 Task: Create a due date automation trigger when advanced on, on the tuesday after a card is due add checklist without checklist "Resume" at 11:00 AM.
Action: Mouse moved to (946, 297)
Screenshot: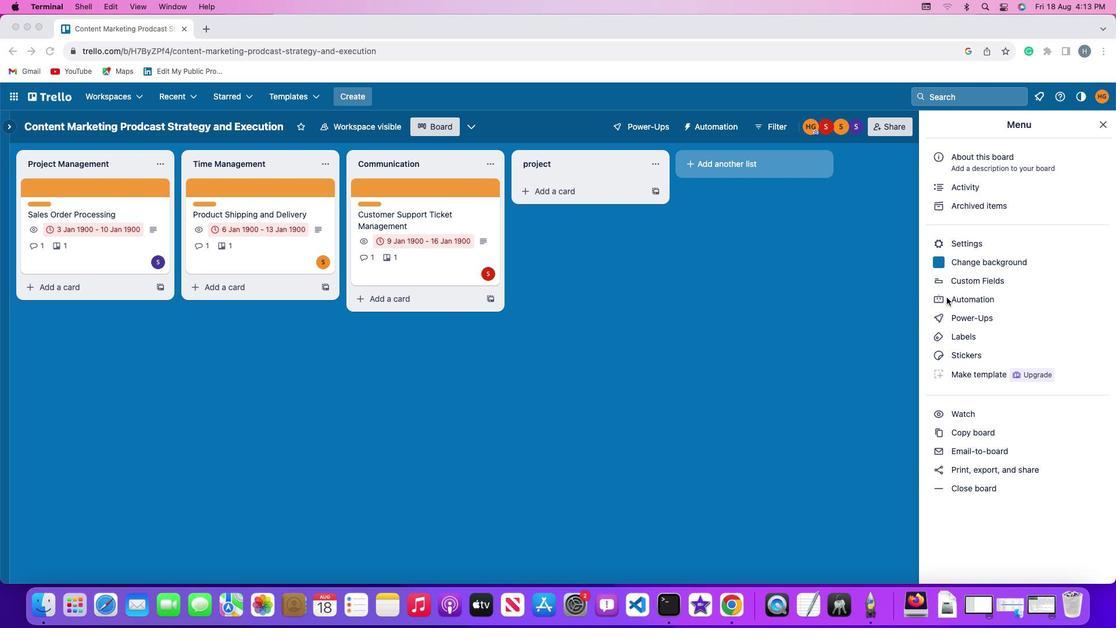
Action: Mouse pressed left at (946, 297)
Screenshot: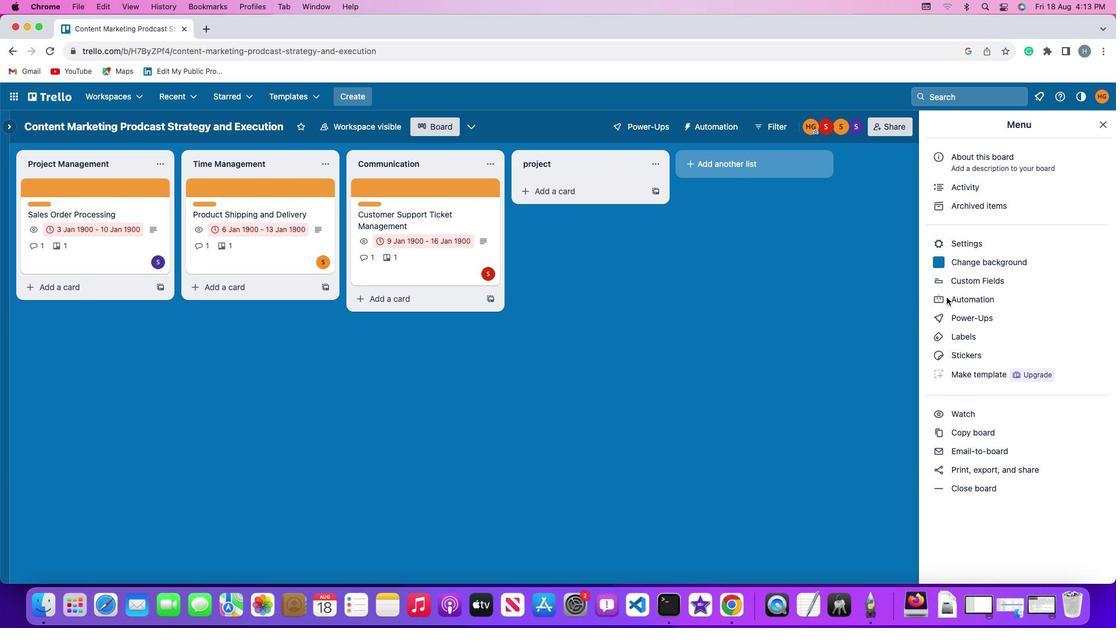 
Action: Mouse pressed left at (946, 297)
Screenshot: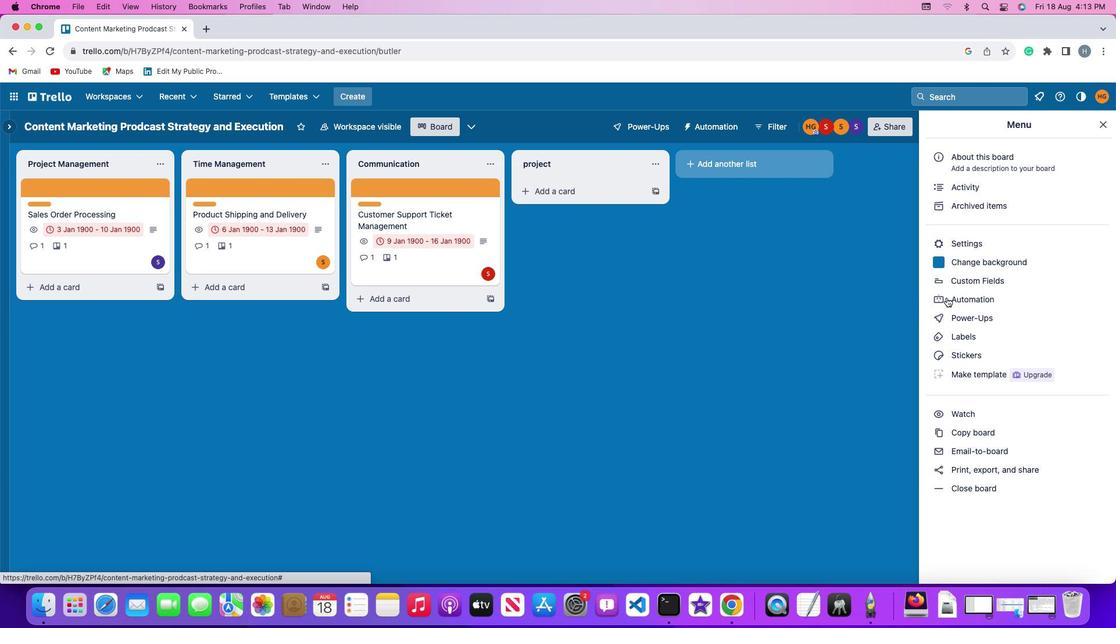 
Action: Mouse moved to (84, 275)
Screenshot: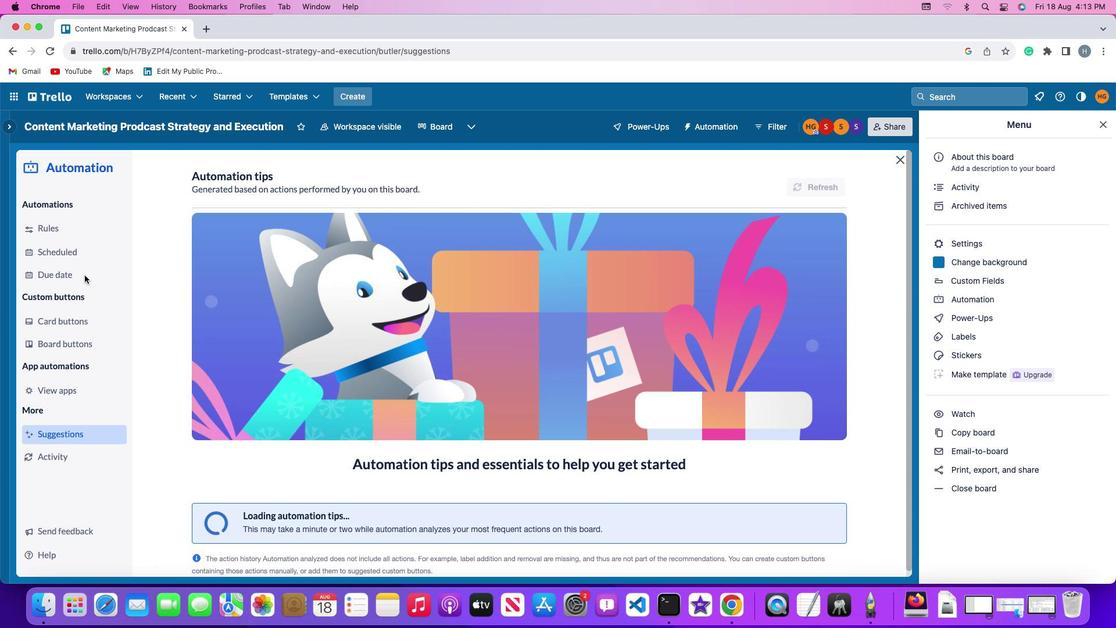 
Action: Mouse pressed left at (84, 275)
Screenshot: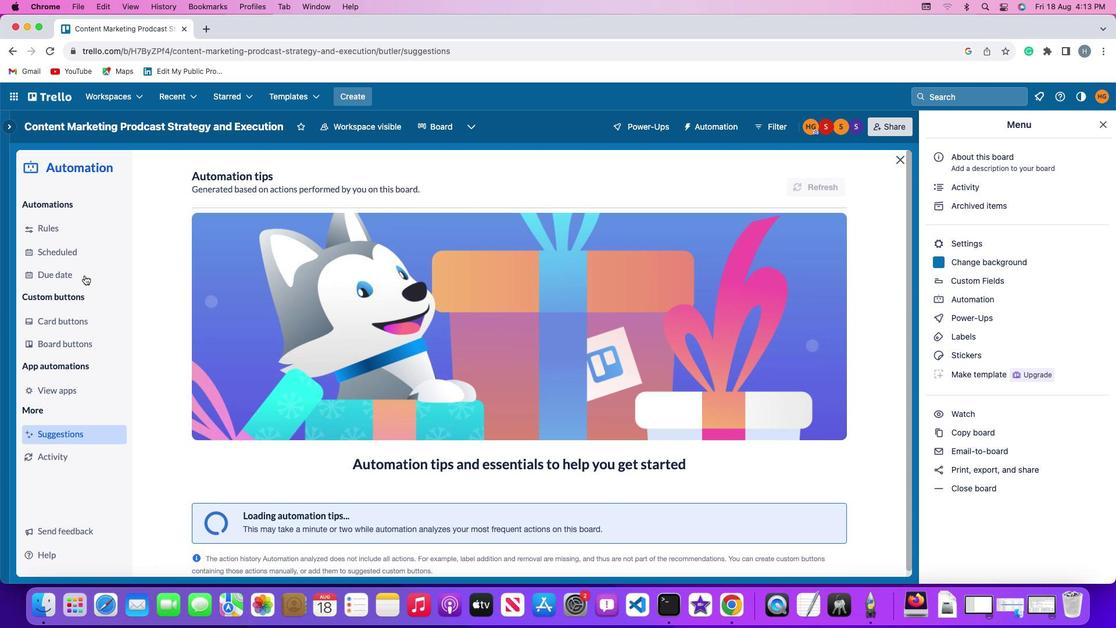 
Action: Mouse moved to (793, 179)
Screenshot: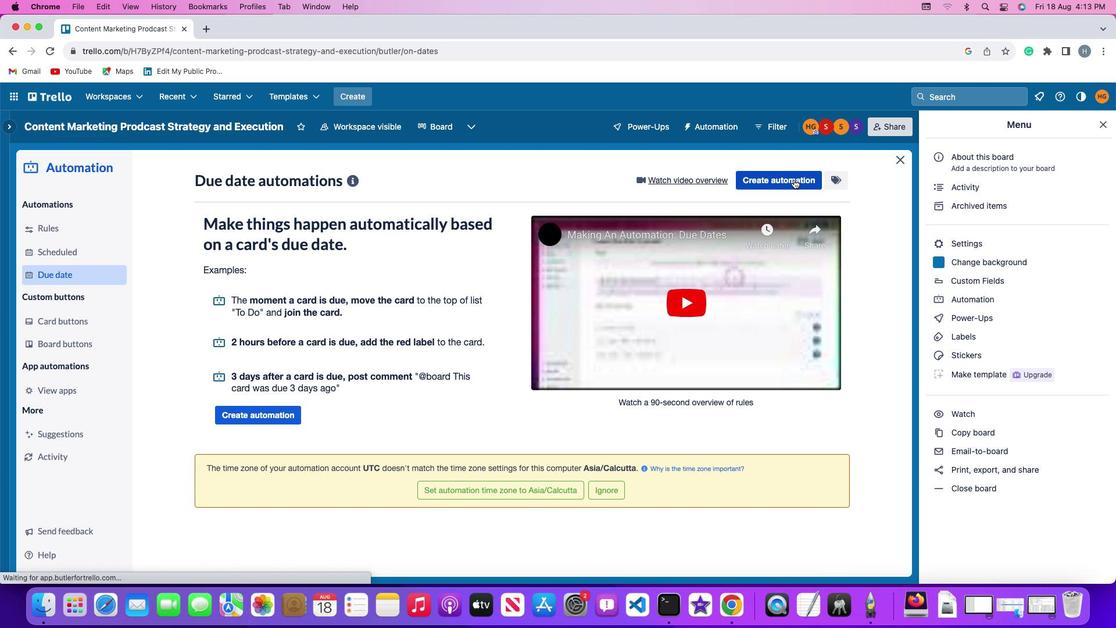 
Action: Mouse pressed left at (793, 179)
Screenshot: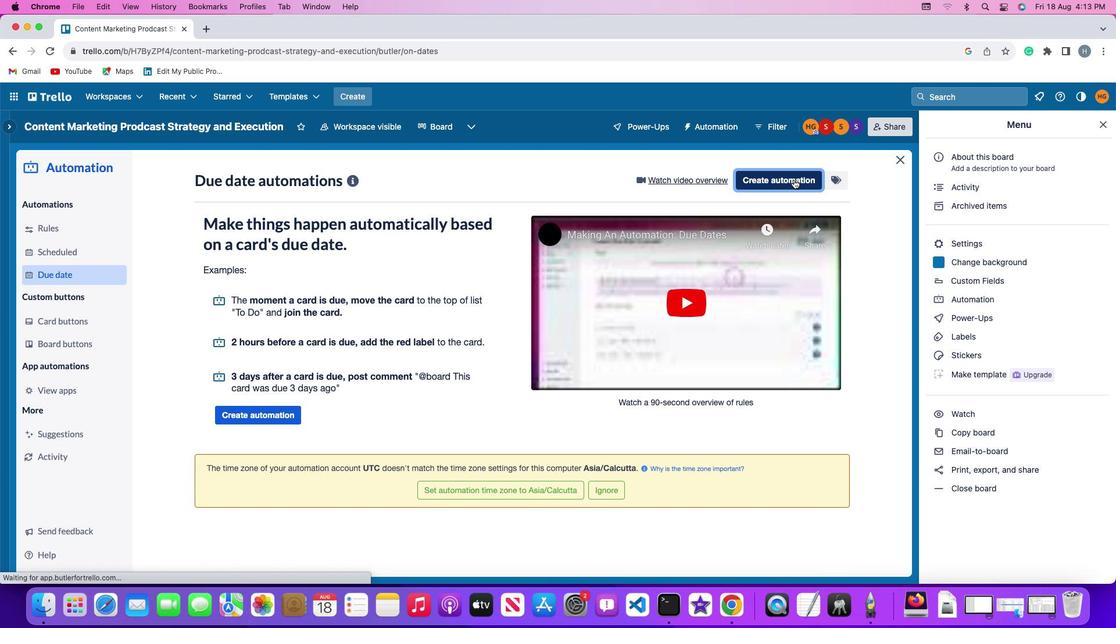 
Action: Mouse moved to (261, 291)
Screenshot: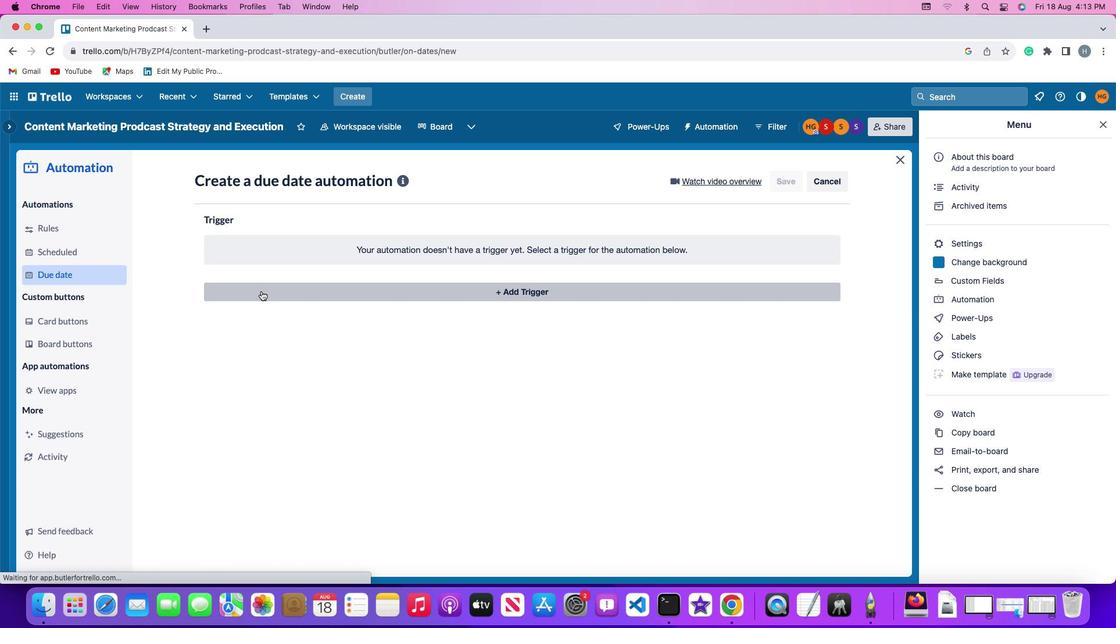 
Action: Mouse pressed left at (261, 291)
Screenshot: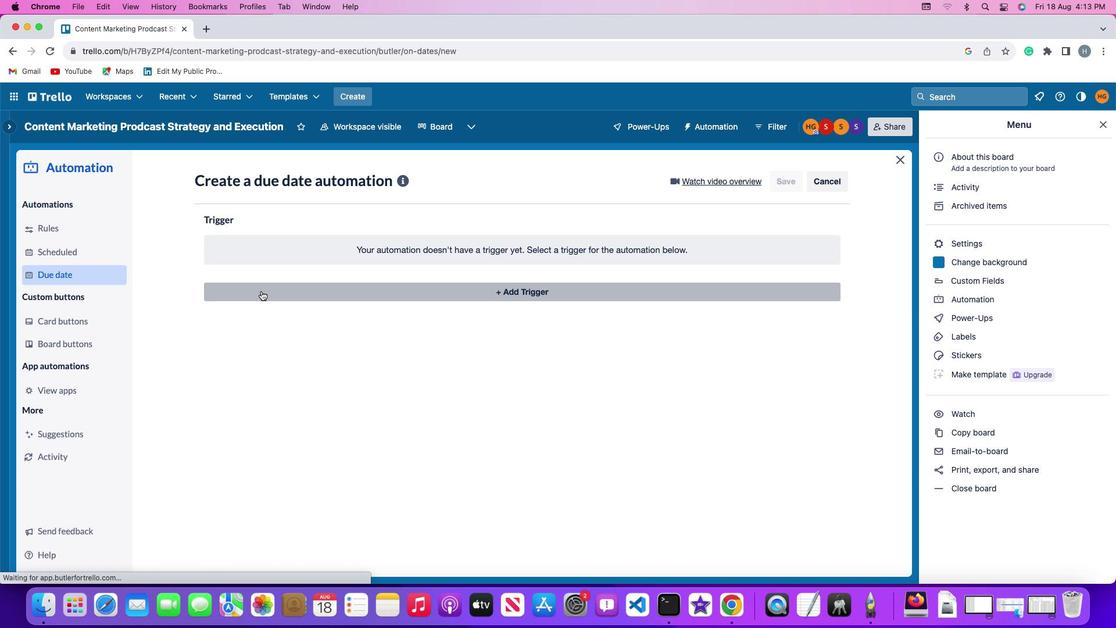 
Action: Mouse moved to (274, 369)
Screenshot: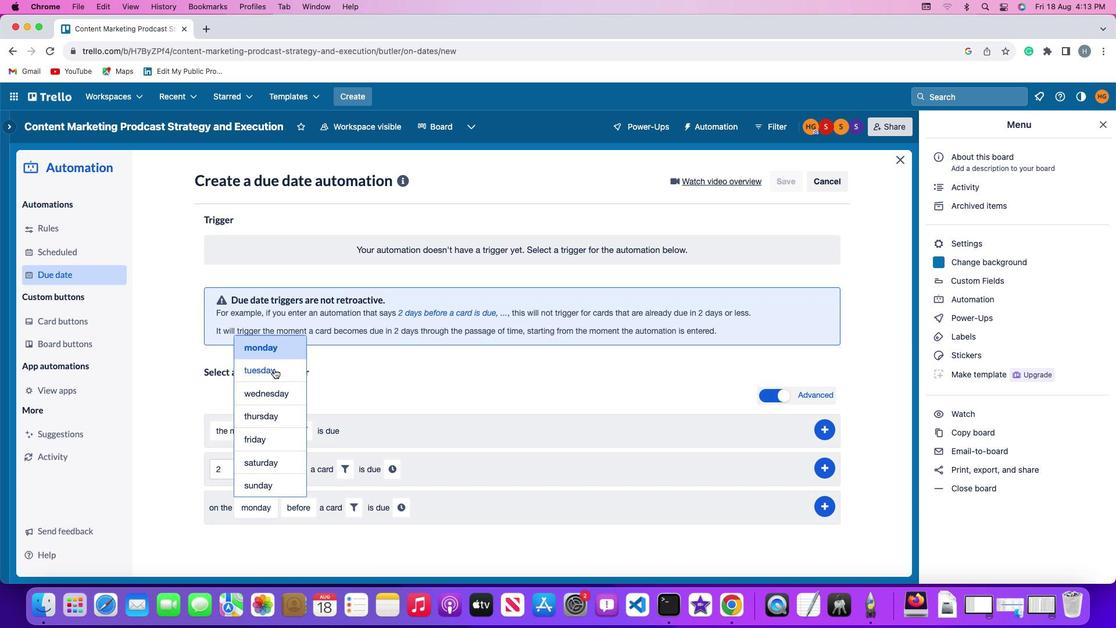 
Action: Mouse pressed left at (274, 369)
Screenshot: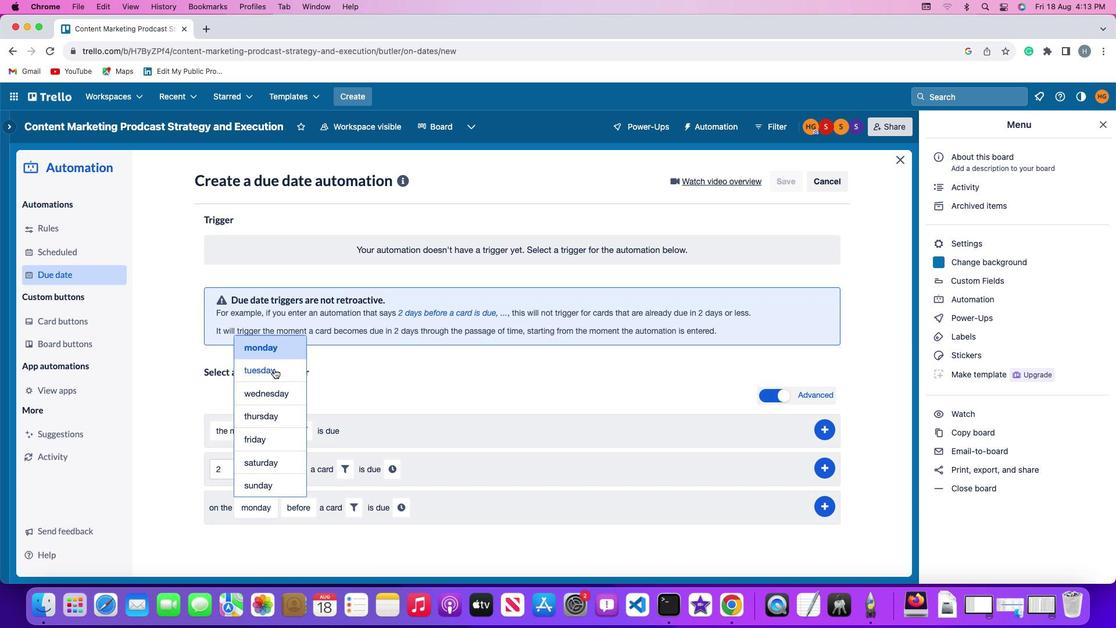 
Action: Mouse moved to (305, 509)
Screenshot: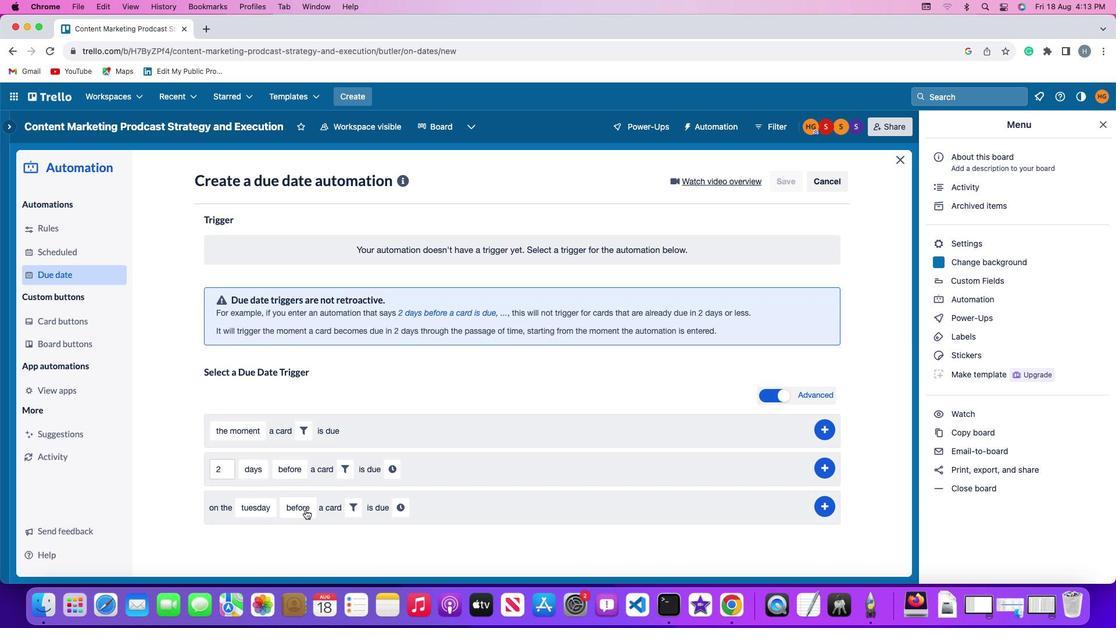 
Action: Mouse pressed left at (305, 509)
Screenshot: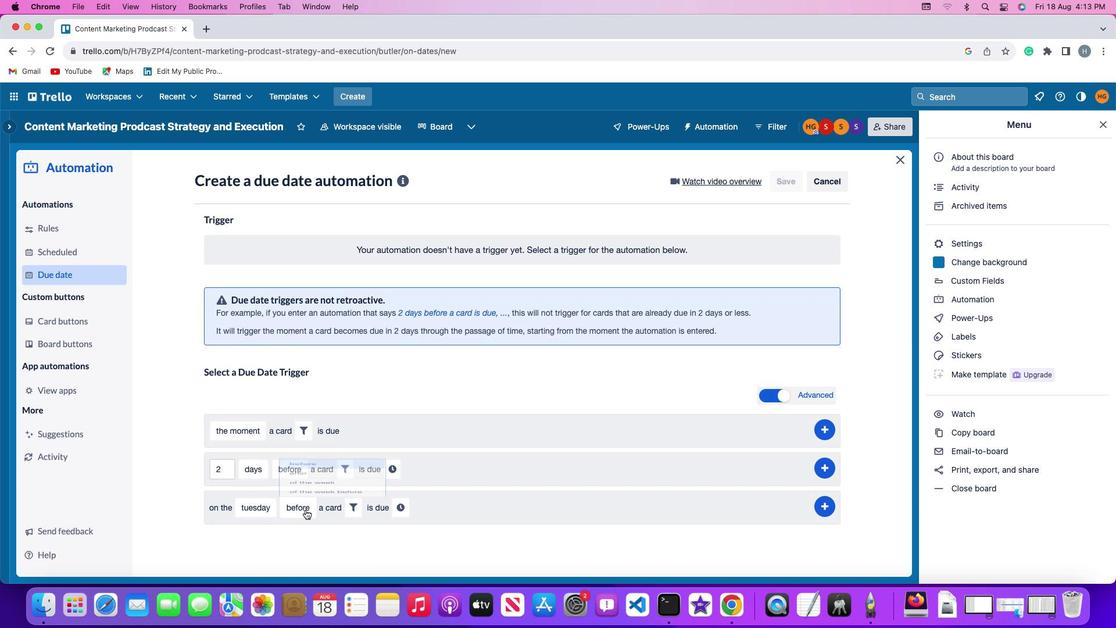 
Action: Mouse moved to (323, 433)
Screenshot: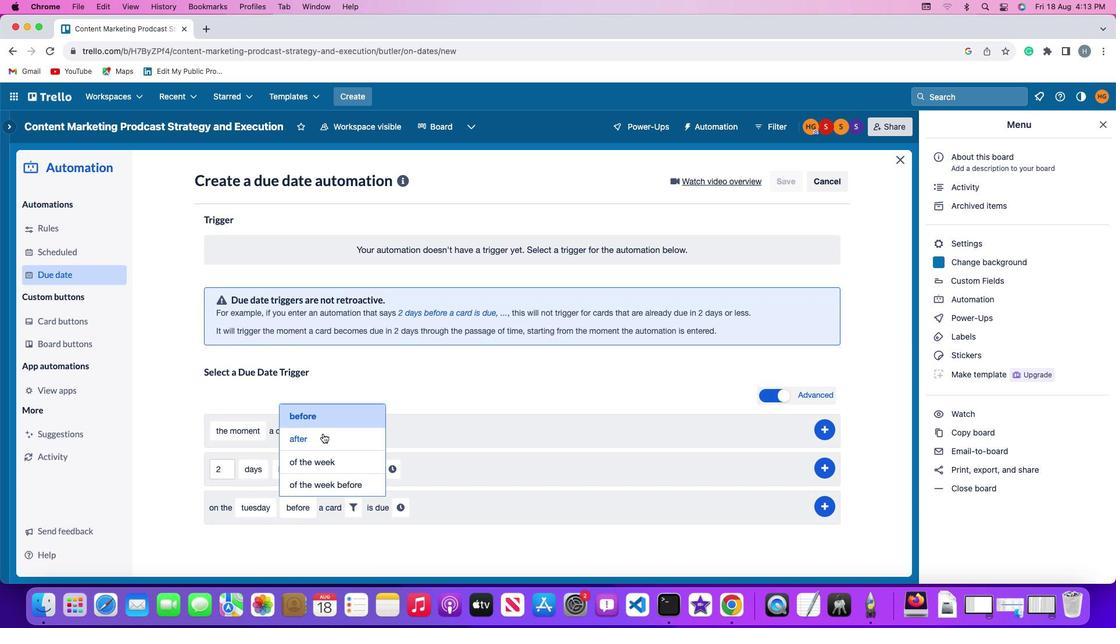 
Action: Mouse pressed left at (323, 433)
Screenshot: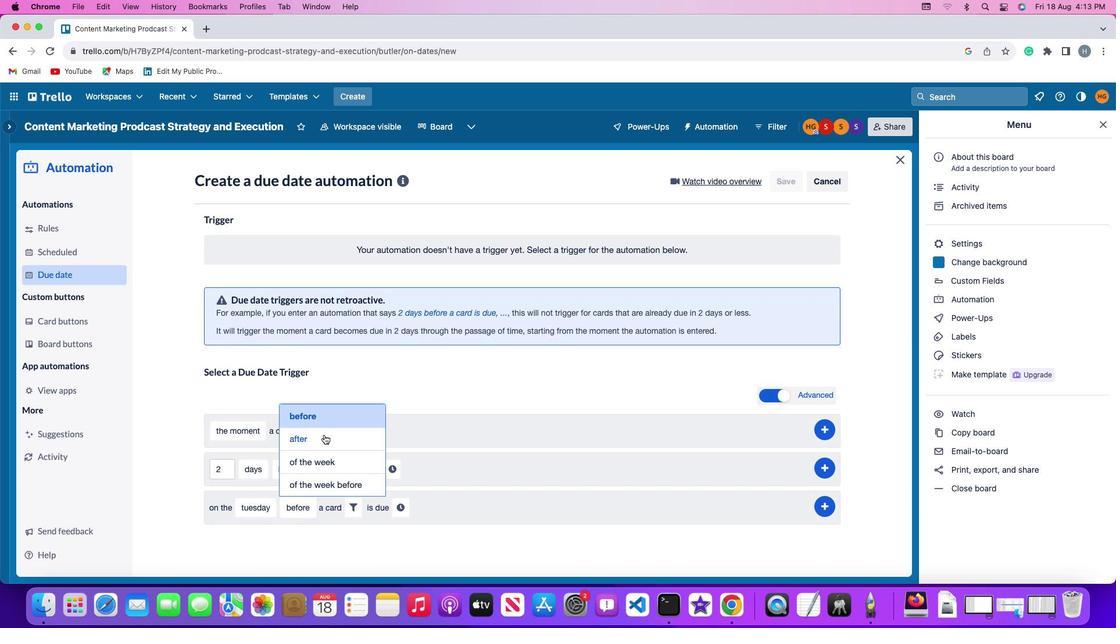 
Action: Mouse moved to (345, 508)
Screenshot: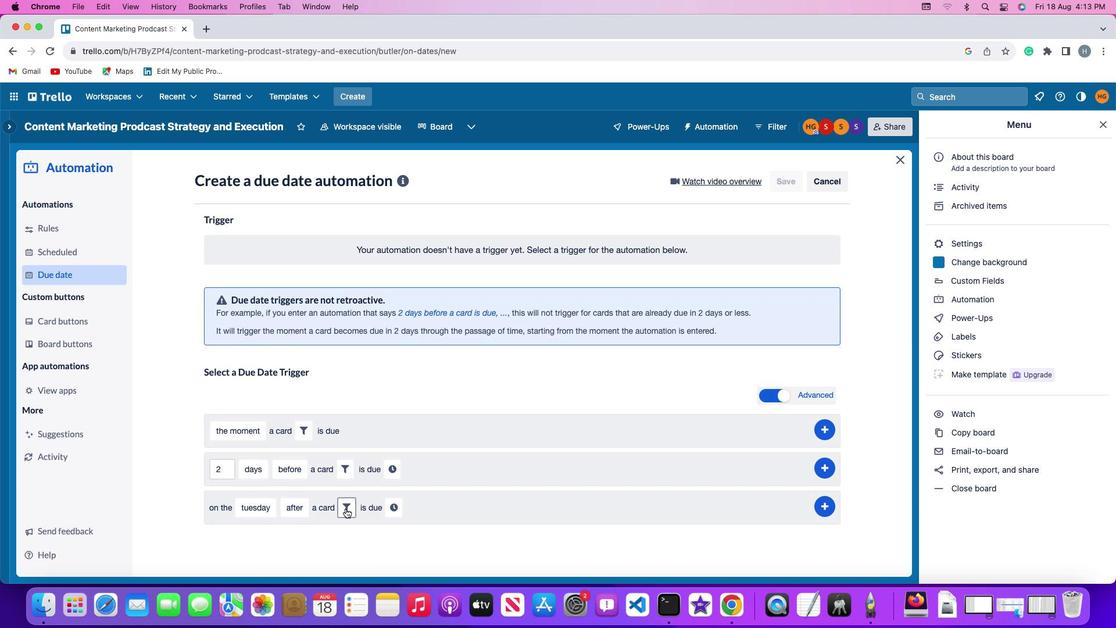
Action: Mouse pressed left at (345, 508)
Screenshot: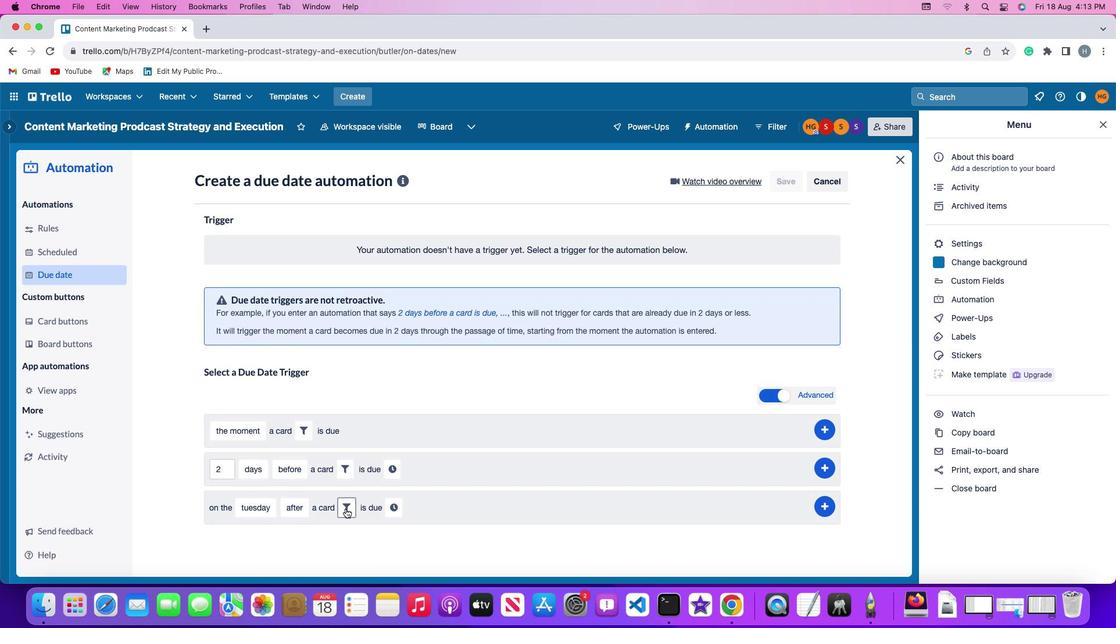 
Action: Mouse moved to (447, 544)
Screenshot: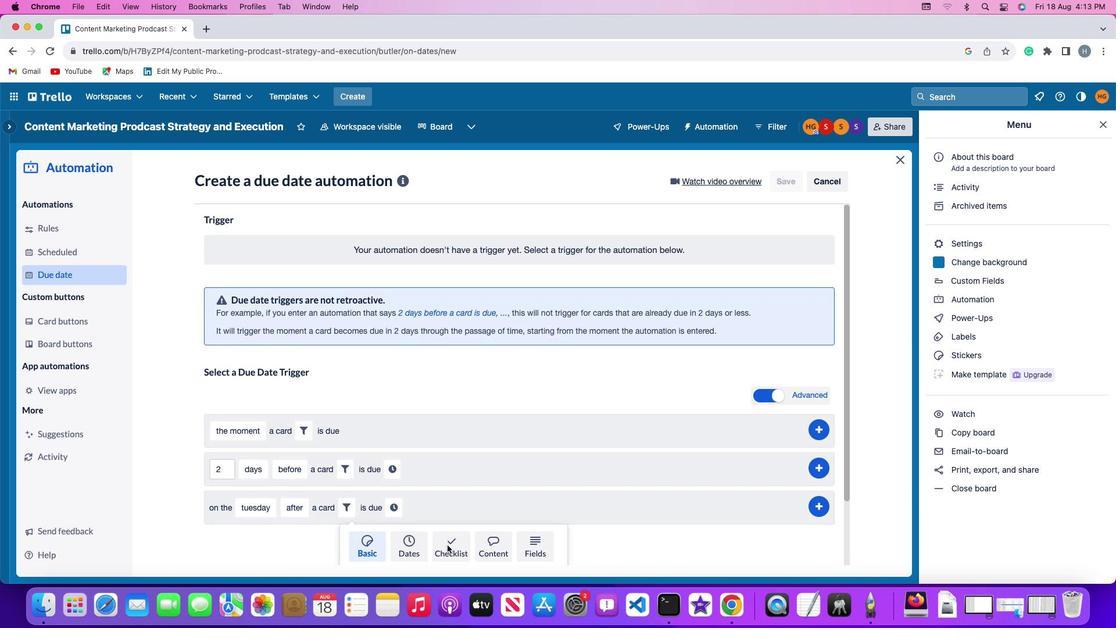 
Action: Mouse pressed left at (447, 544)
Screenshot: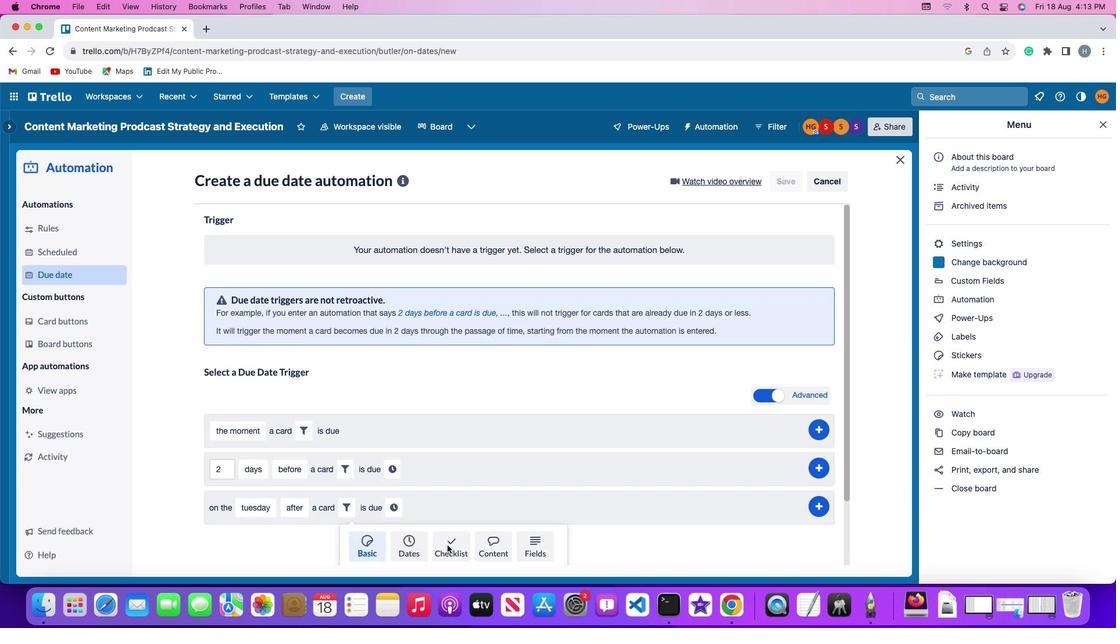 
Action: Mouse moved to (295, 546)
Screenshot: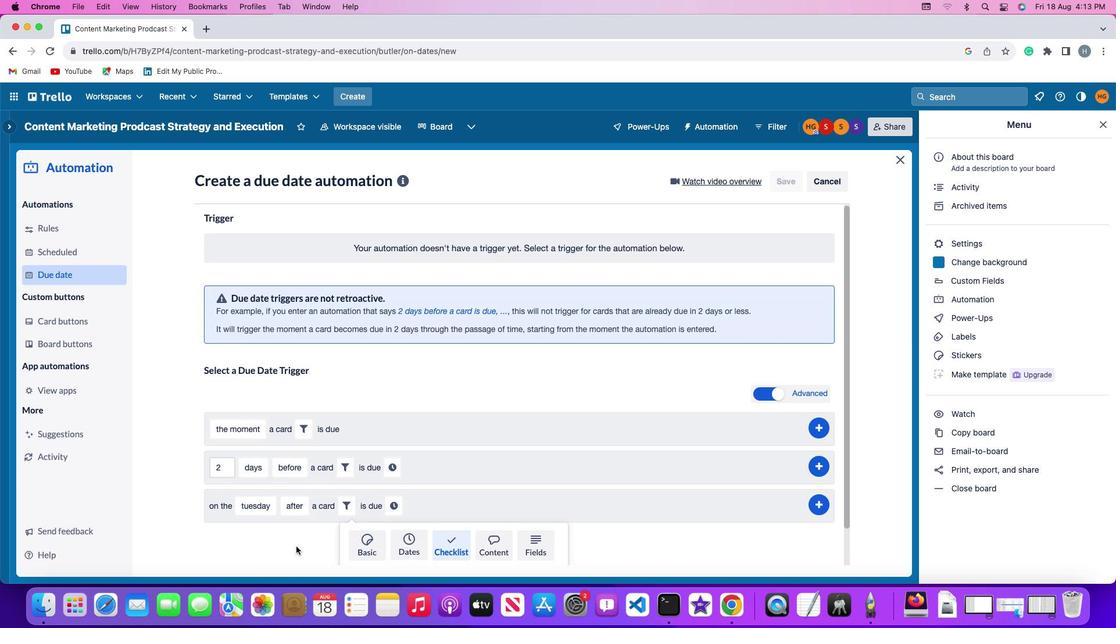
Action: Mouse scrolled (295, 546) with delta (0, 0)
Screenshot: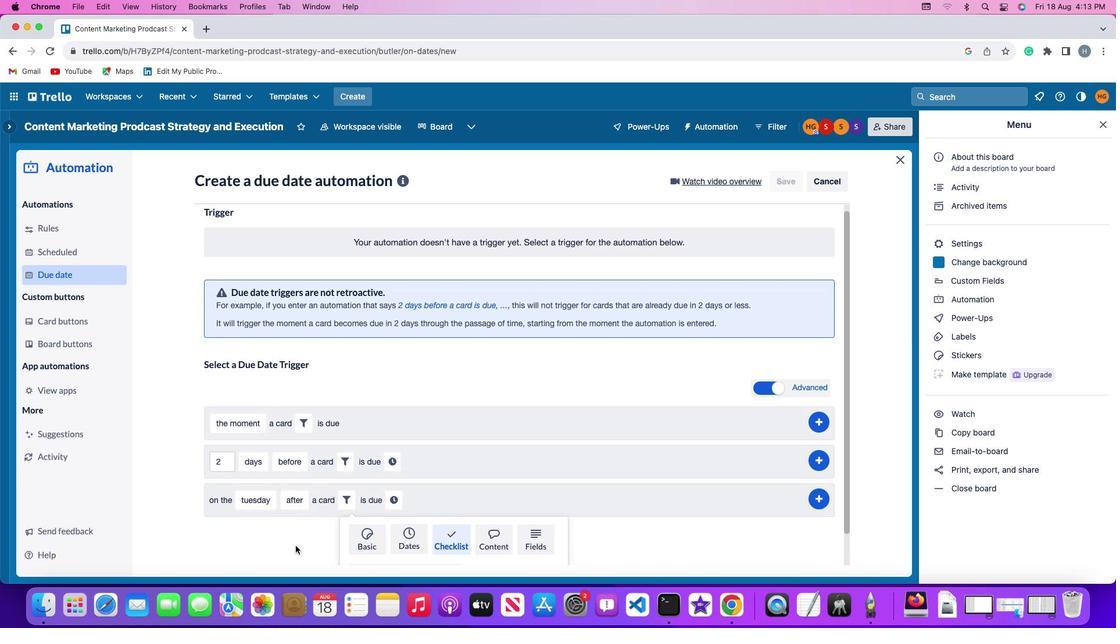 
Action: Mouse scrolled (295, 546) with delta (0, 0)
Screenshot: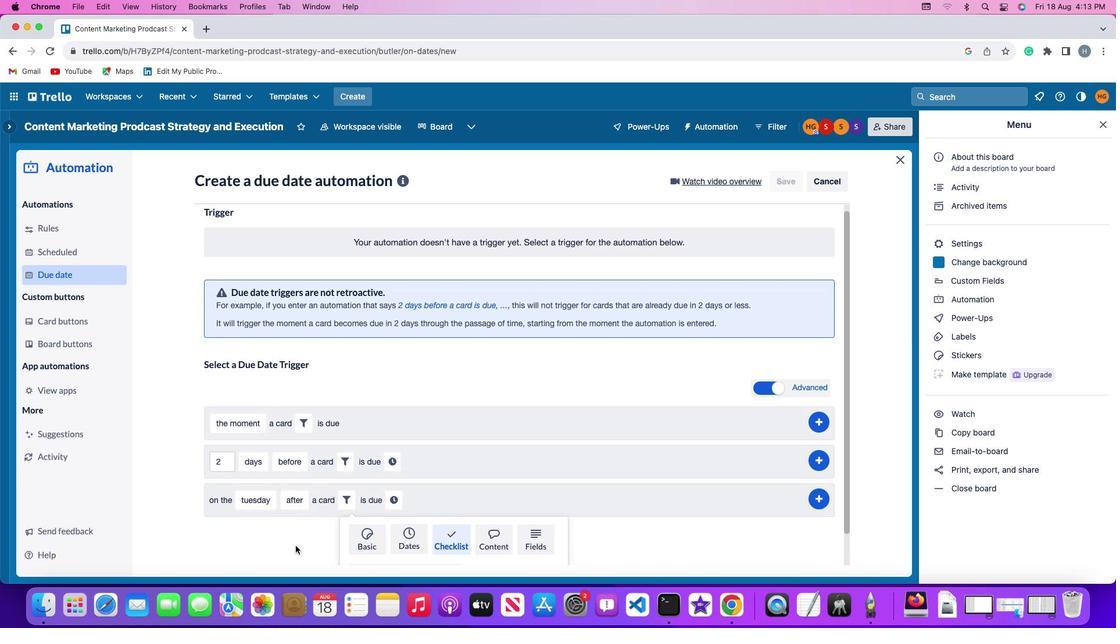 
Action: Mouse scrolled (295, 546) with delta (0, -1)
Screenshot: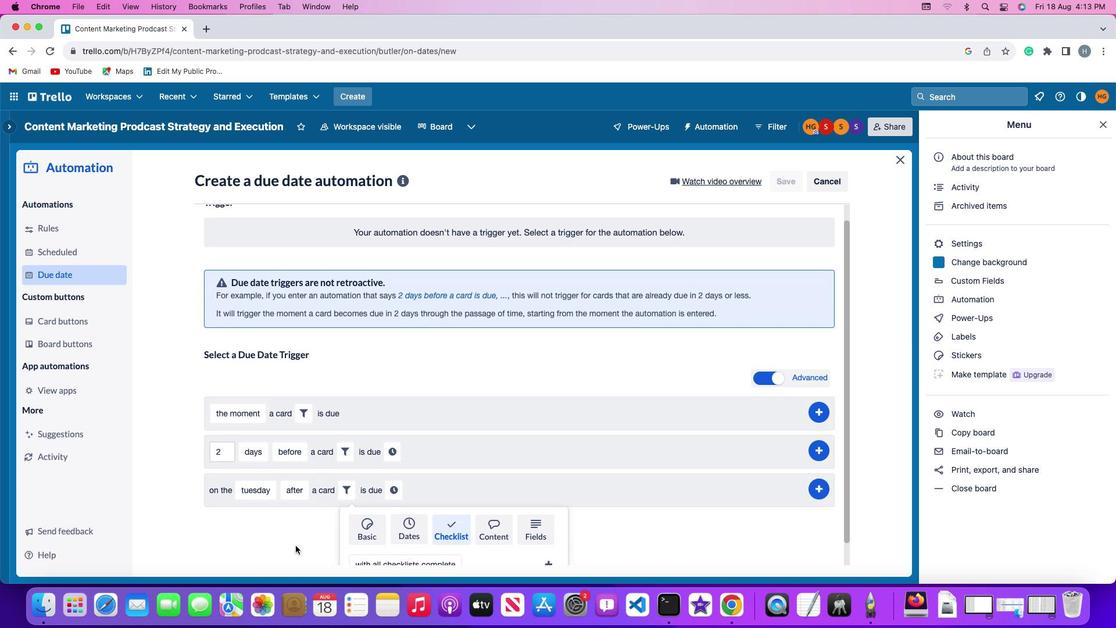 
Action: Mouse scrolled (295, 546) with delta (0, -2)
Screenshot: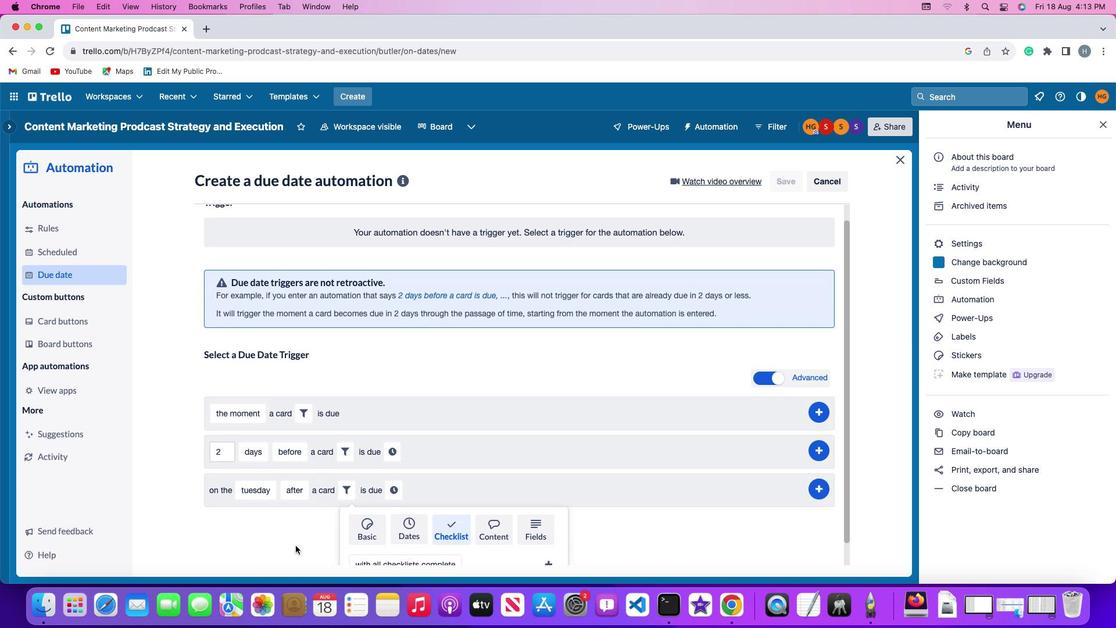 
Action: Mouse scrolled (295, 546) with delta (0, -3)
Screenshot: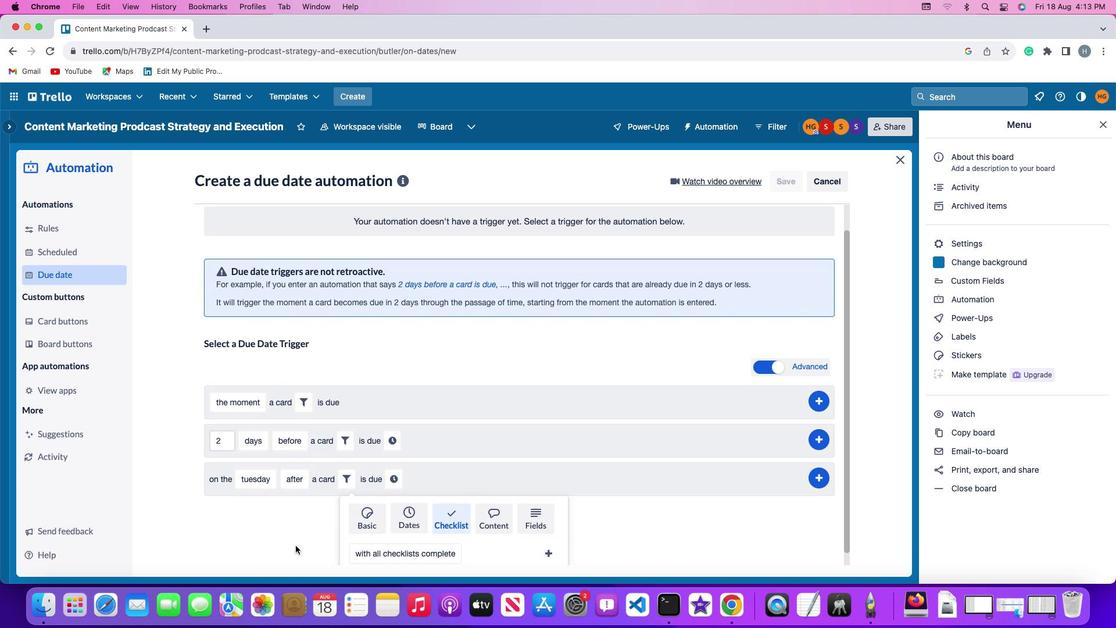 
Action: Mouse moved to (371, 541)
Screenshot: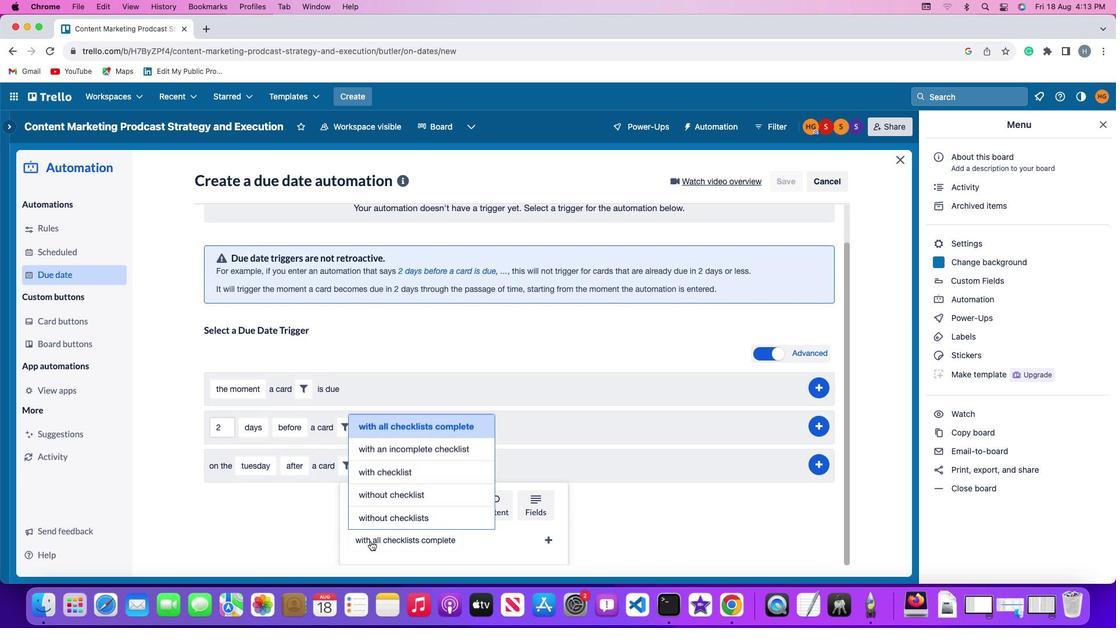 
Action: Mouse pressed left at (371, 541)
Screenshot: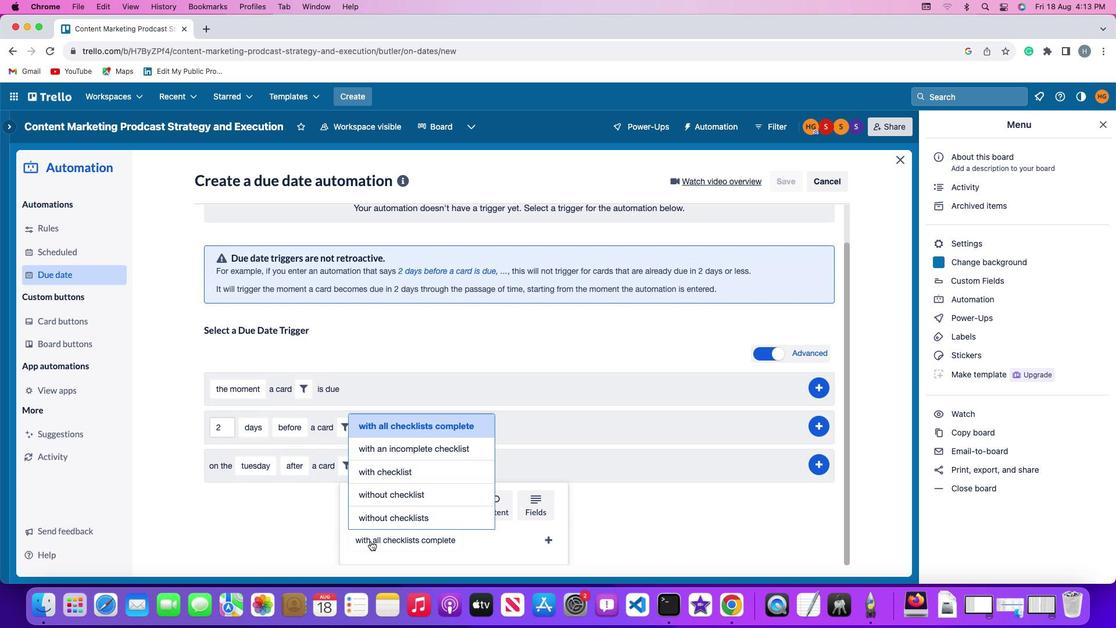 
Action: Mouse moved to (398, 496)
Screenshot: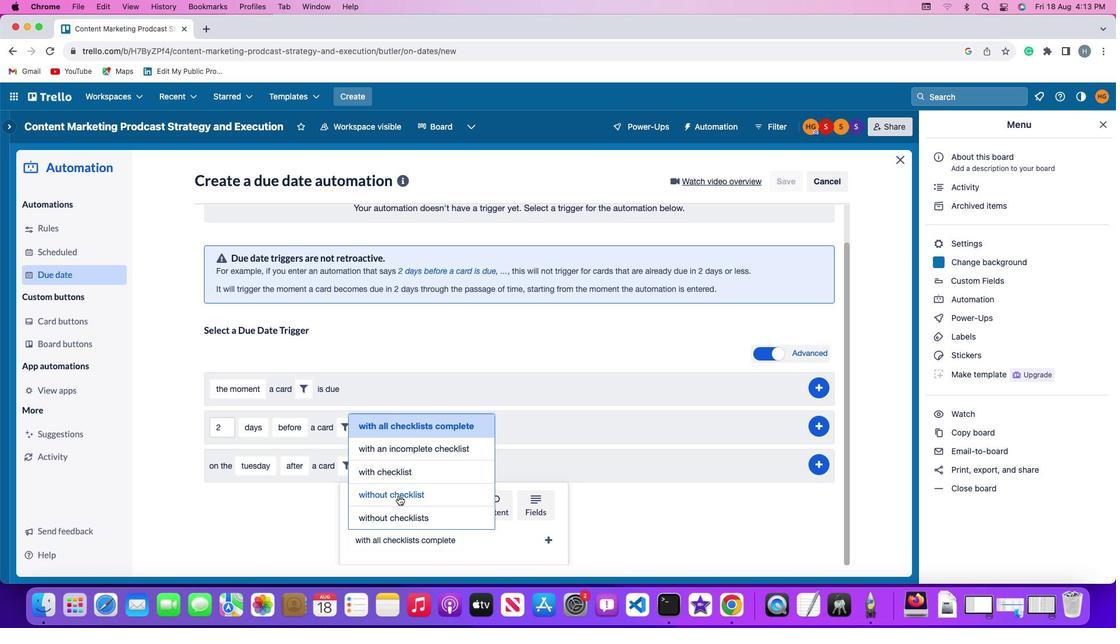 
Action: Mouse pressed left at (398, 496)
Screenshot: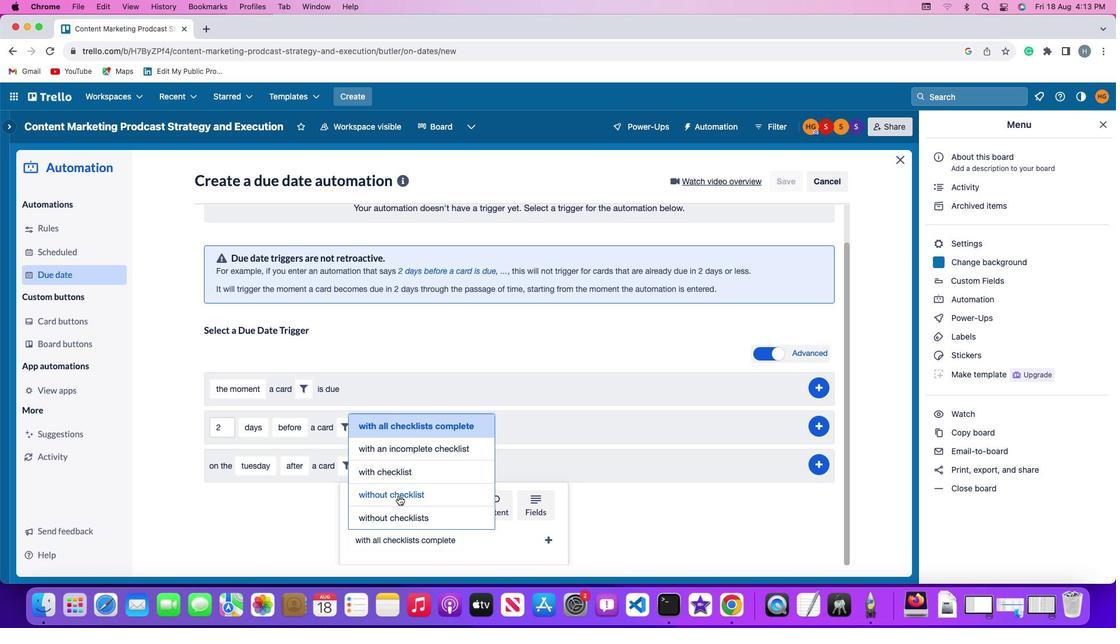 
Action: Mouse moved to (439, 538)
Screenshot: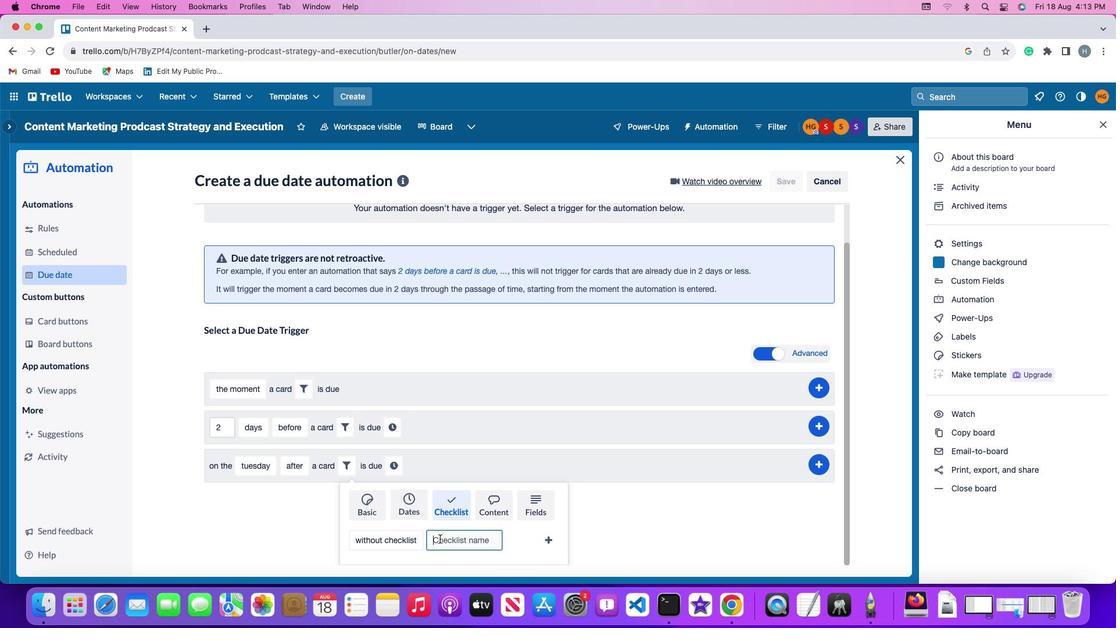 
Action: Mouse pressed left at (439, 538)
Screenshot: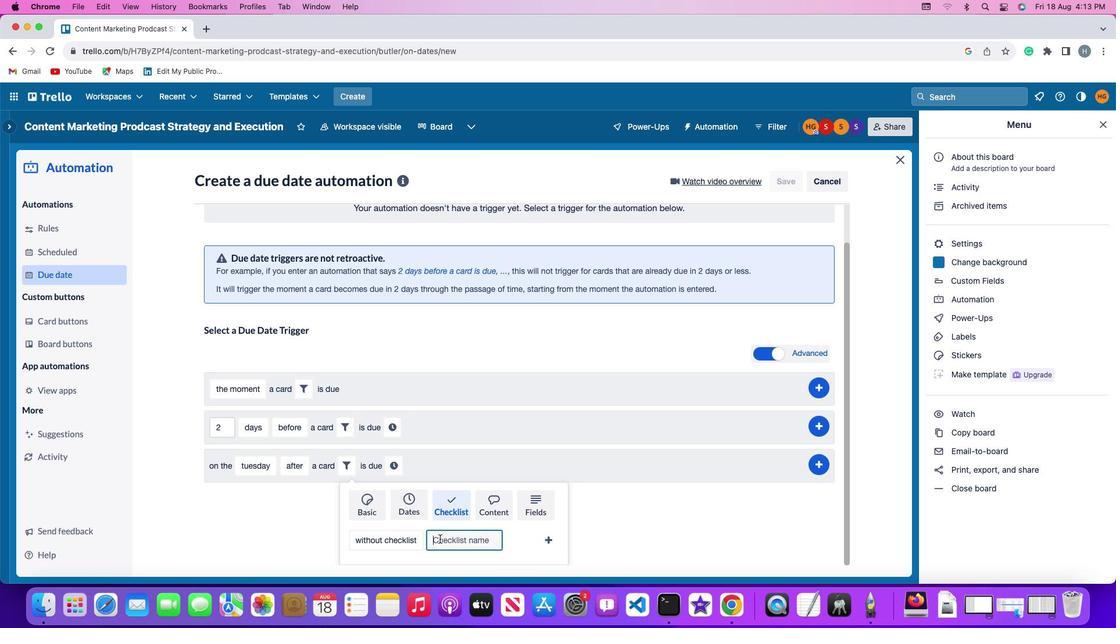 
Action: Key pressed Key.shift'R''e''s''u''m''e'
Screenshot: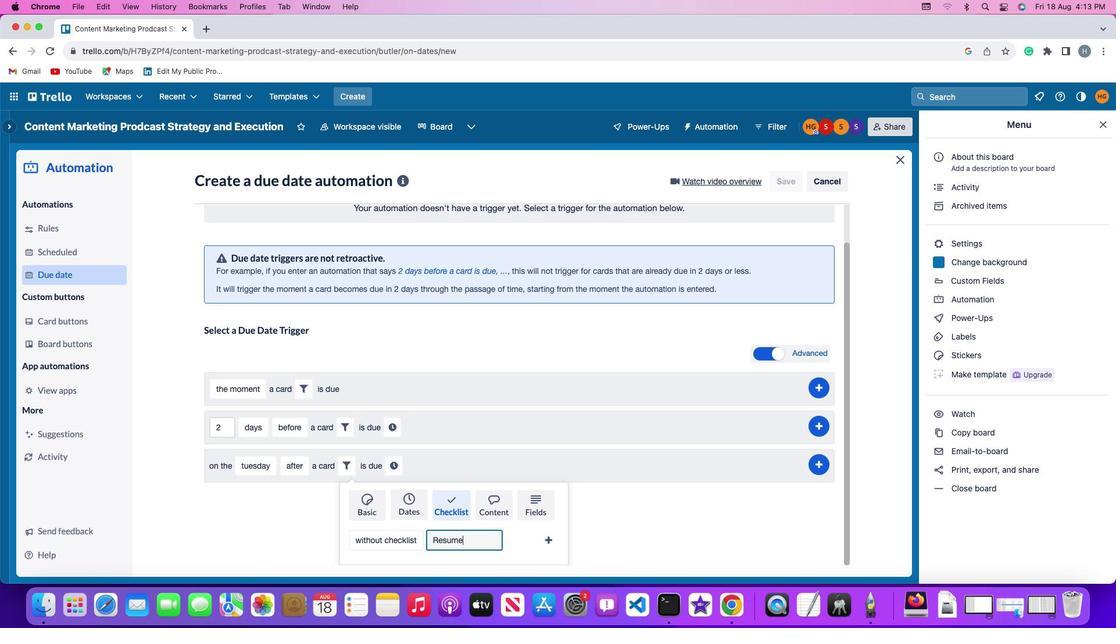 
Action: Mouse moved to (550, 539)
Screenshot: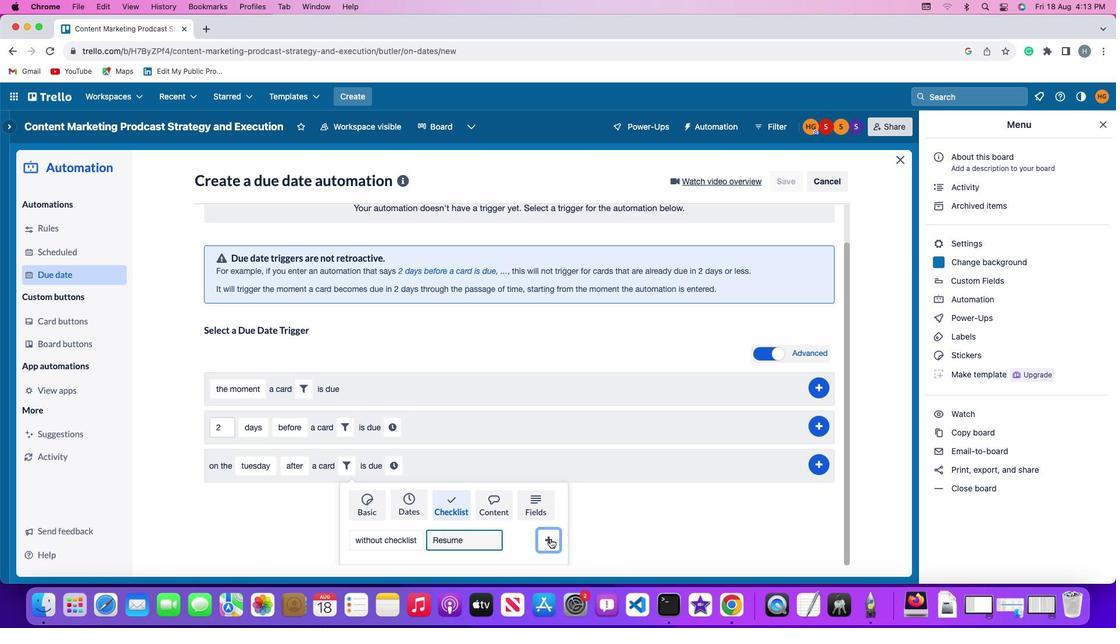 
Action: Mouse pressed left at (550, 539)
Screenshot: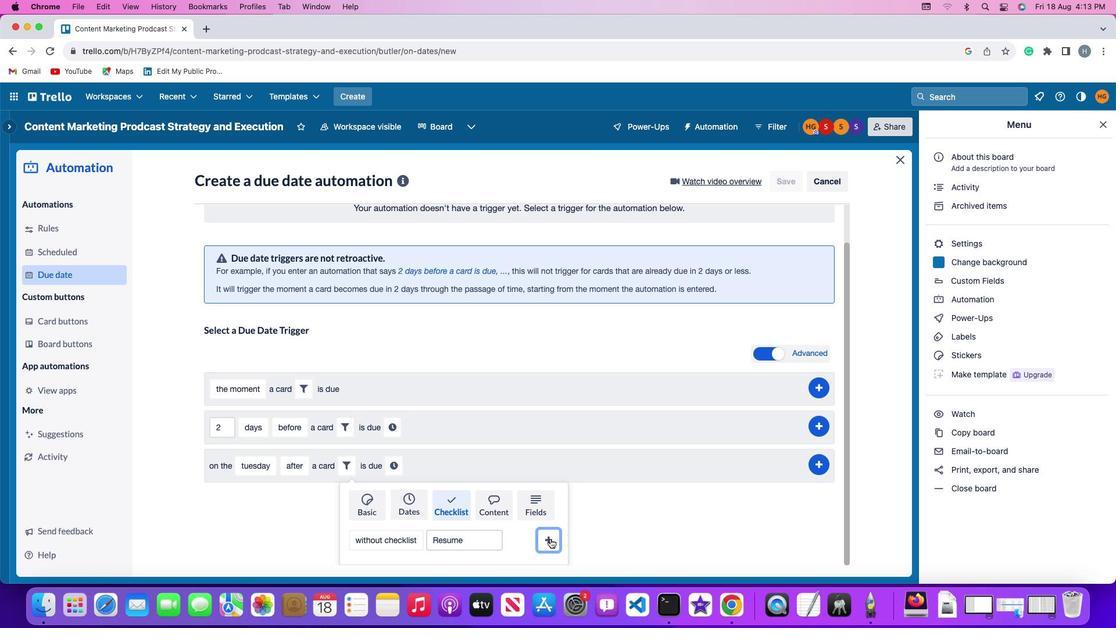 
Action: Mouse moved to (519, 509)
Screenshot: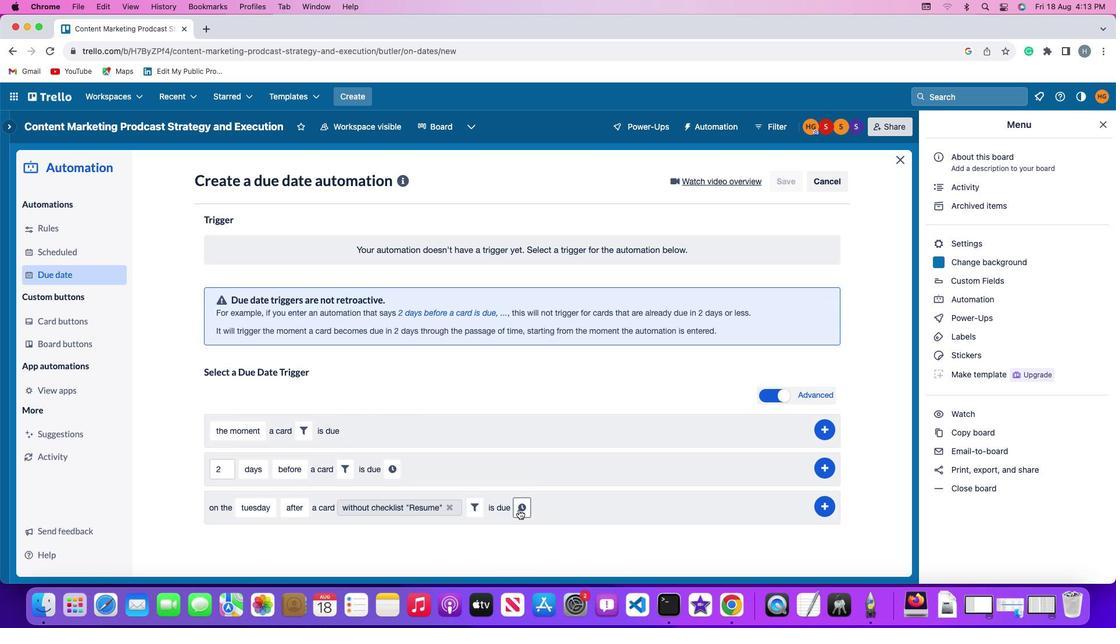 
Action: Mouse pressed left at (519, 509)
Screenshot: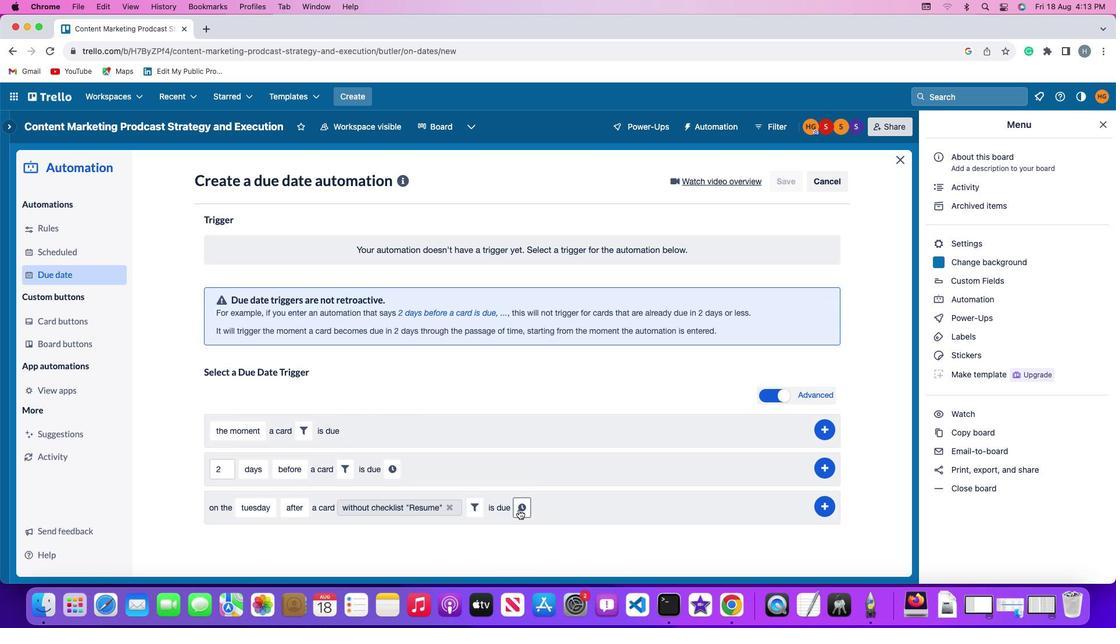 
Action: Mouse moved to (544, 513)
Screenshot: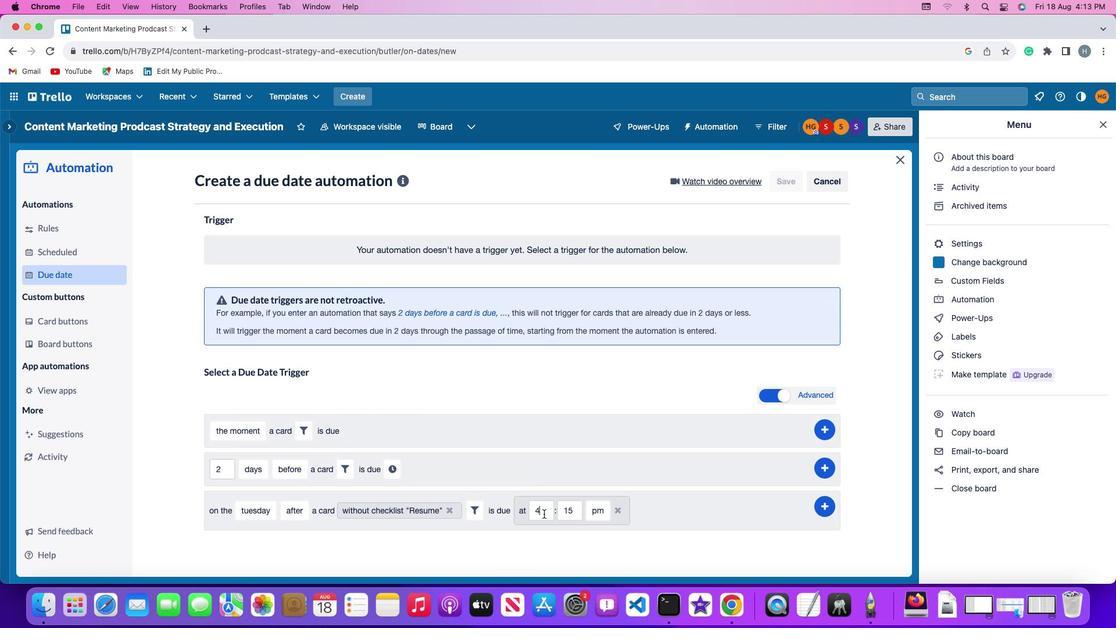 
Action: Mouse pressed left at (544, 513)
Screenshot: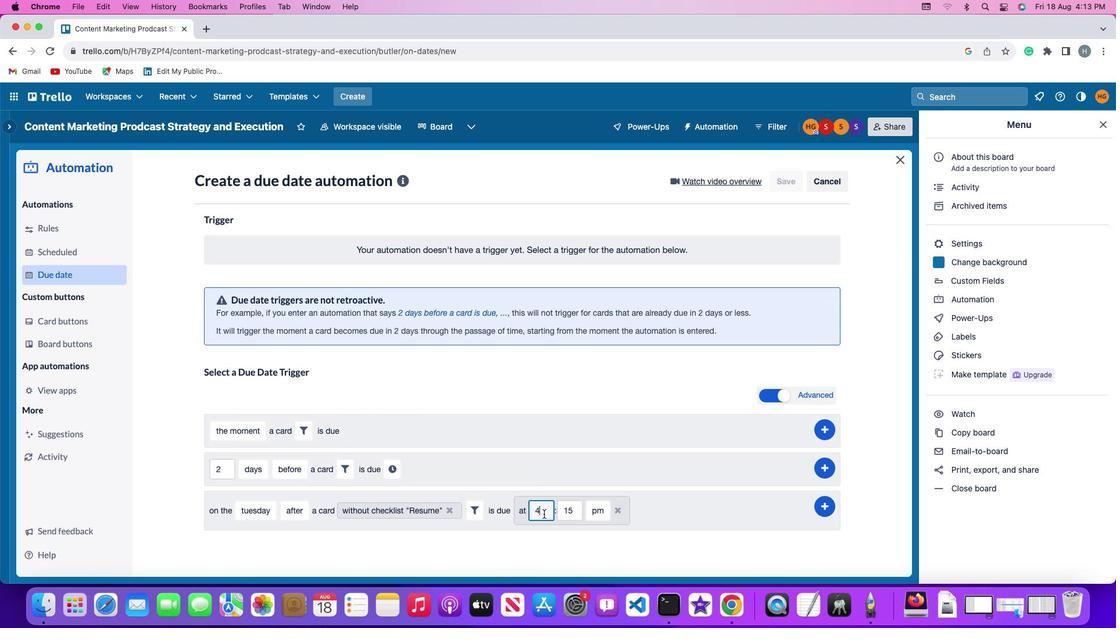
Action: Mouse moved to (544, 513)
Screenshot: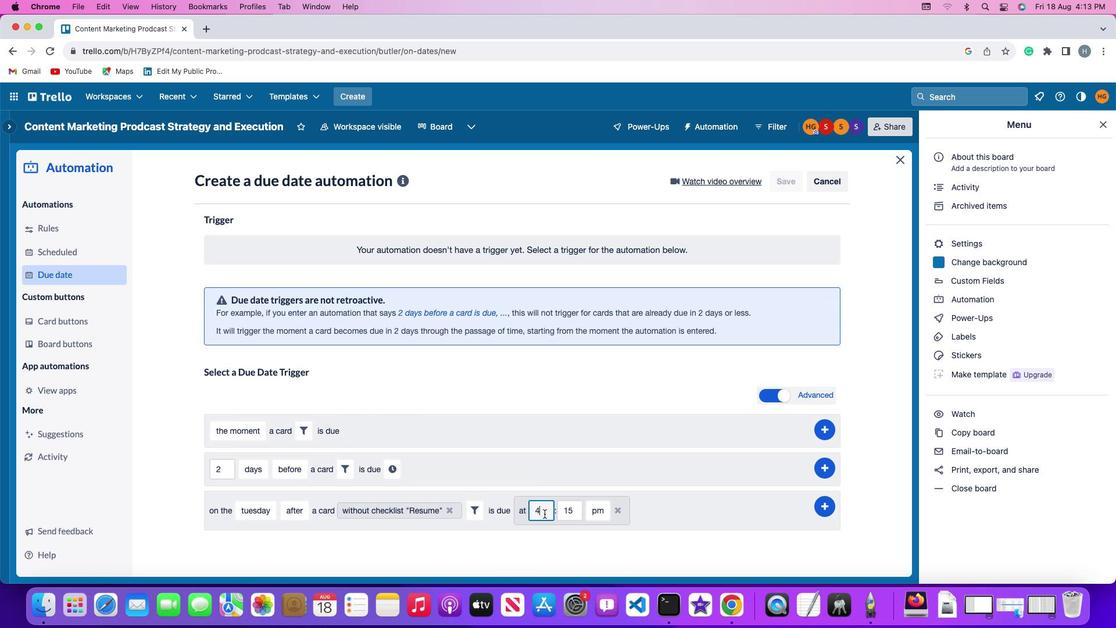 
Action: Key pressed Key.backspace'1''1'
Screenshot: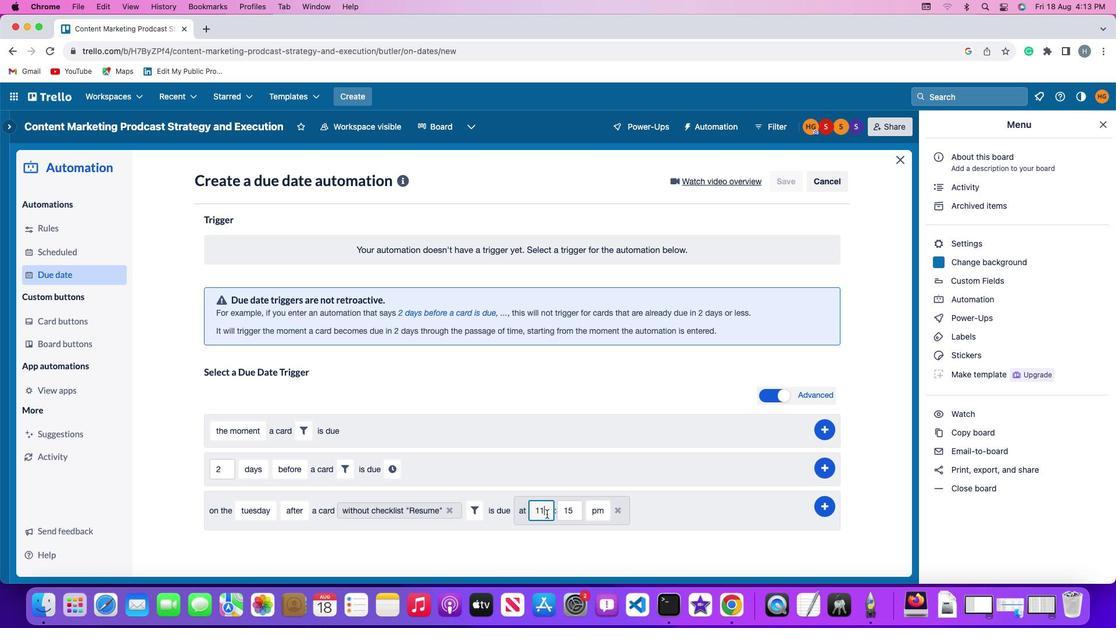 
Action: Mouse moved to (578, 508)
Screenshot: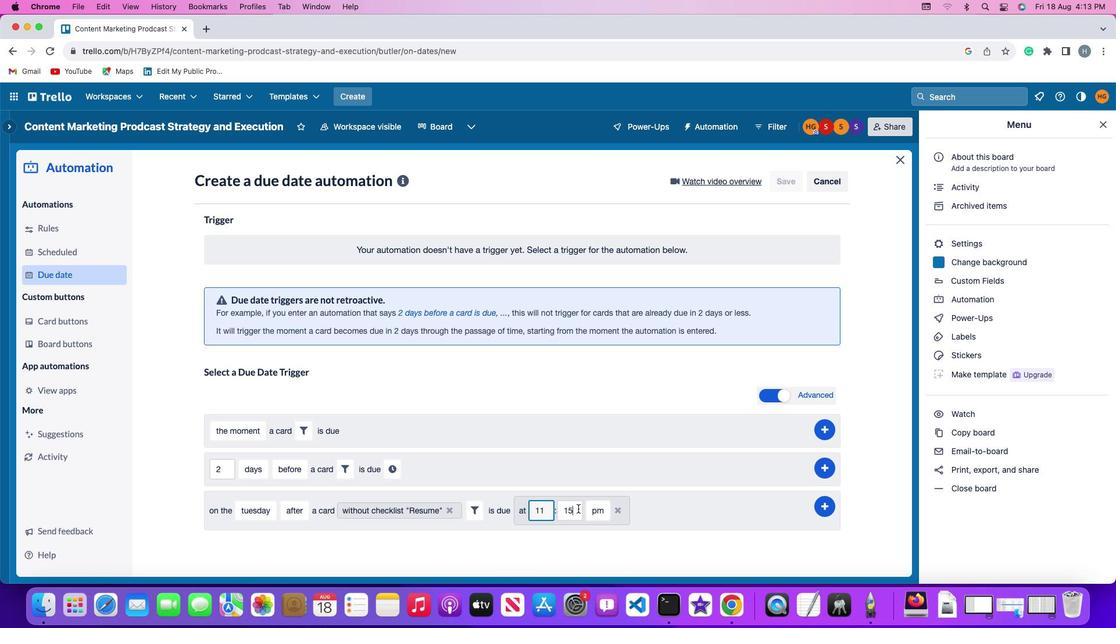 
Action: Mouse pressed left at (578, 508)
Screenshot: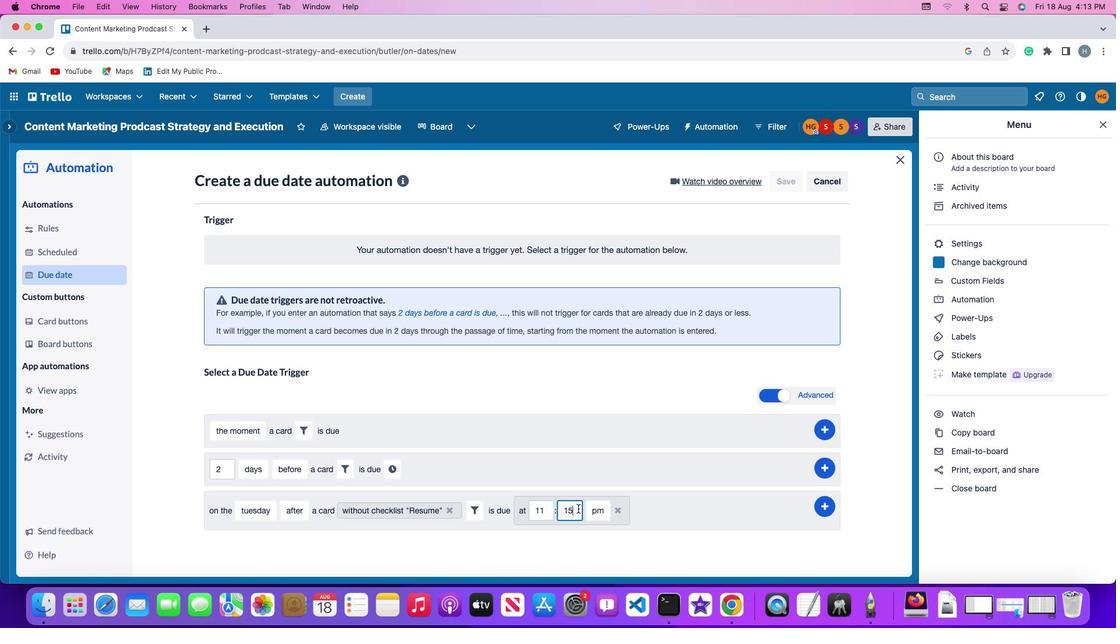 
Action: Key pressed Key.backspaceKey.backspace'0''0'
Screenshot: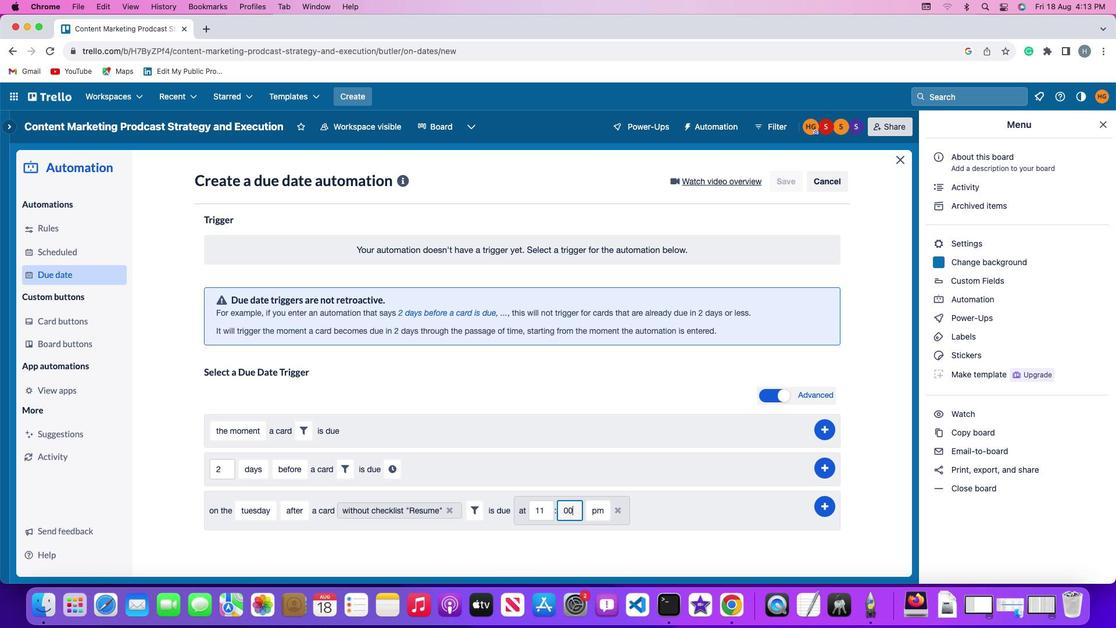
Action: Mouse moved to (595, 509)
Screenshot: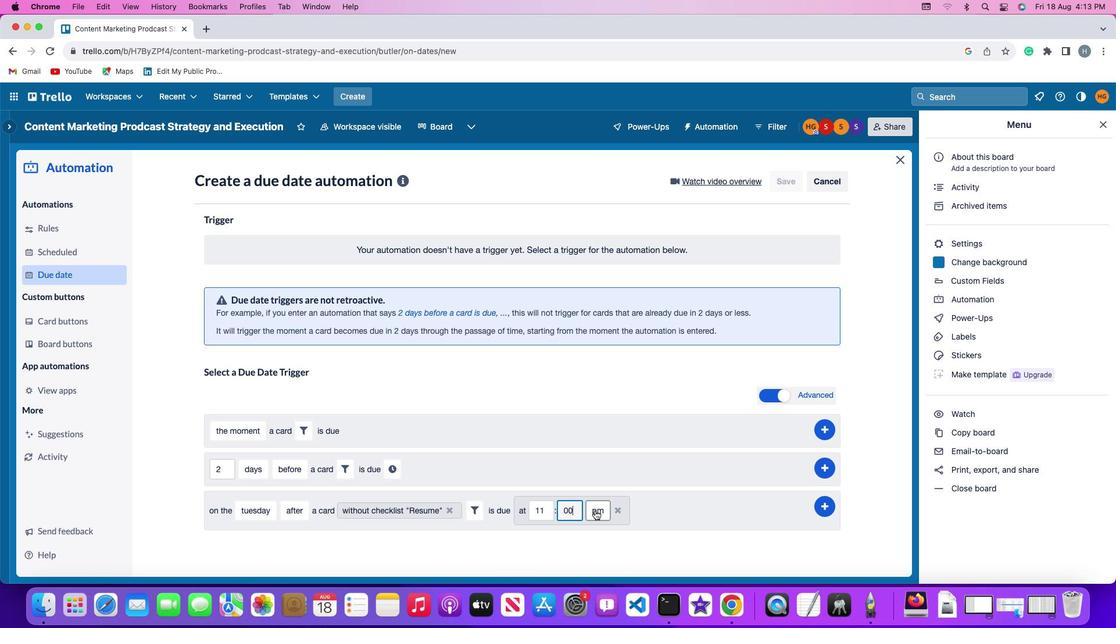 
Action: Mouse pressed left at (595, 509)
Screenshot: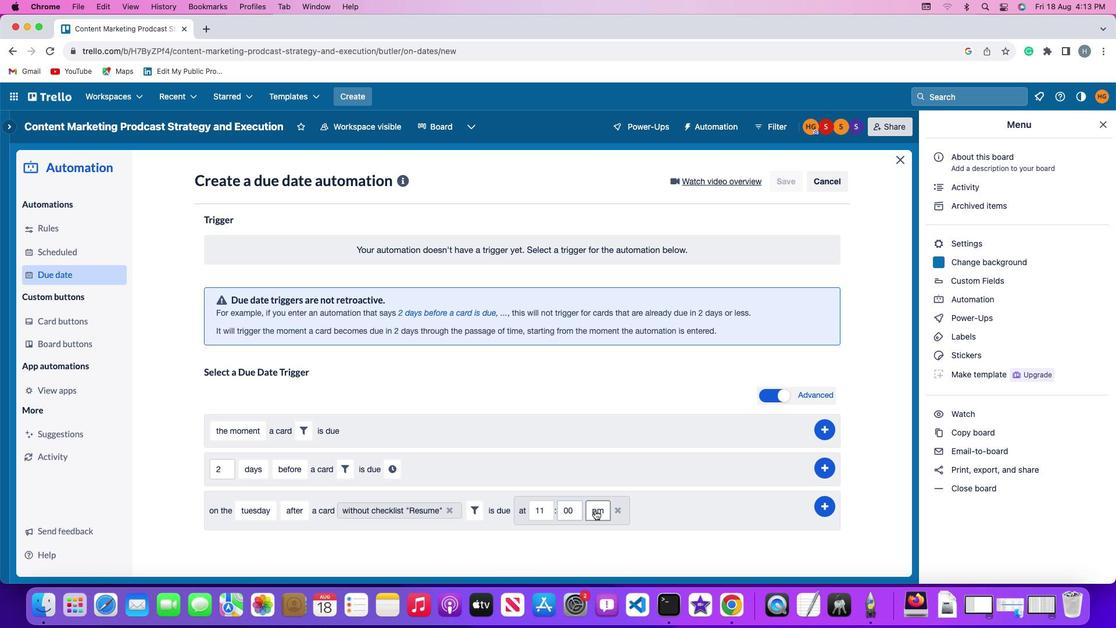 
Action: Mouse moved to (601, 530)
Screenshot: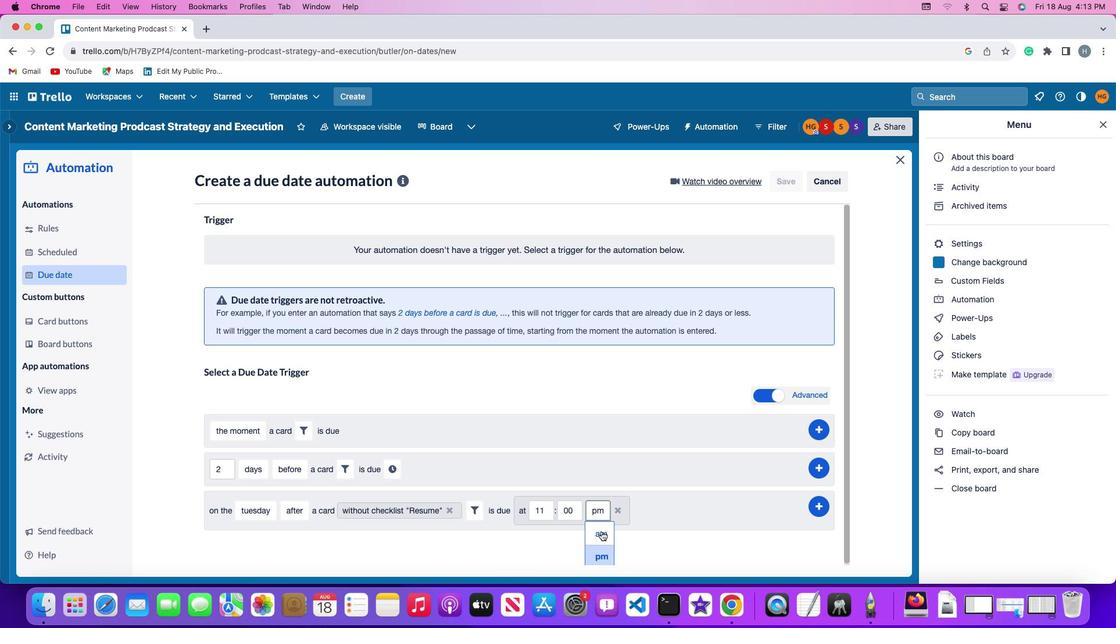 
Action: Mouse pressed left at (601, 530)
Screenshot: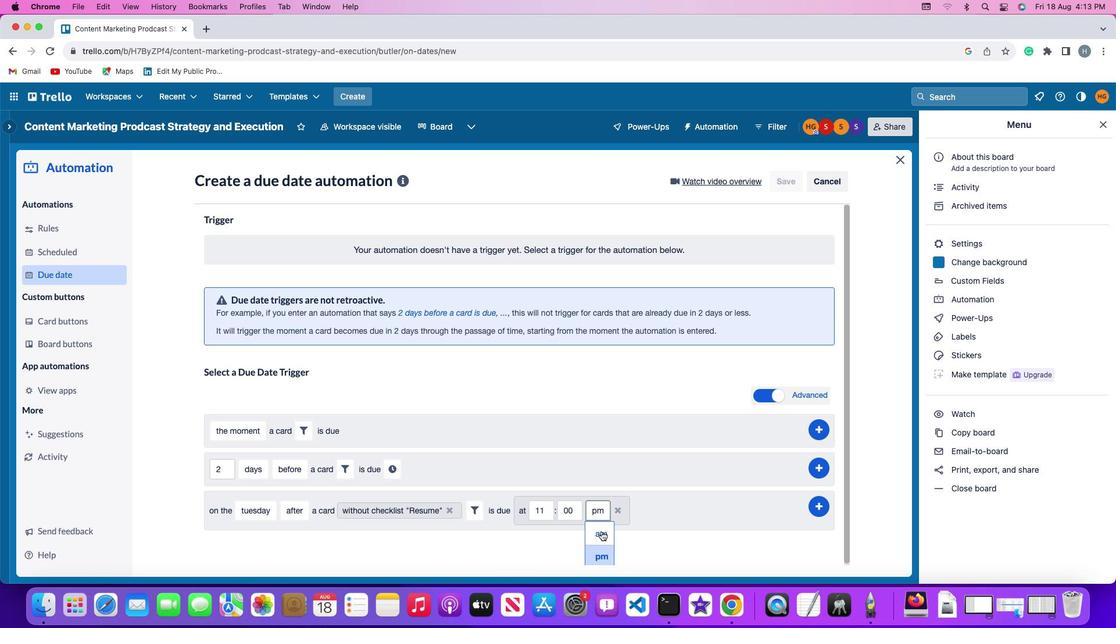
Action: Mouse moved to (822, 503)
Screenshot: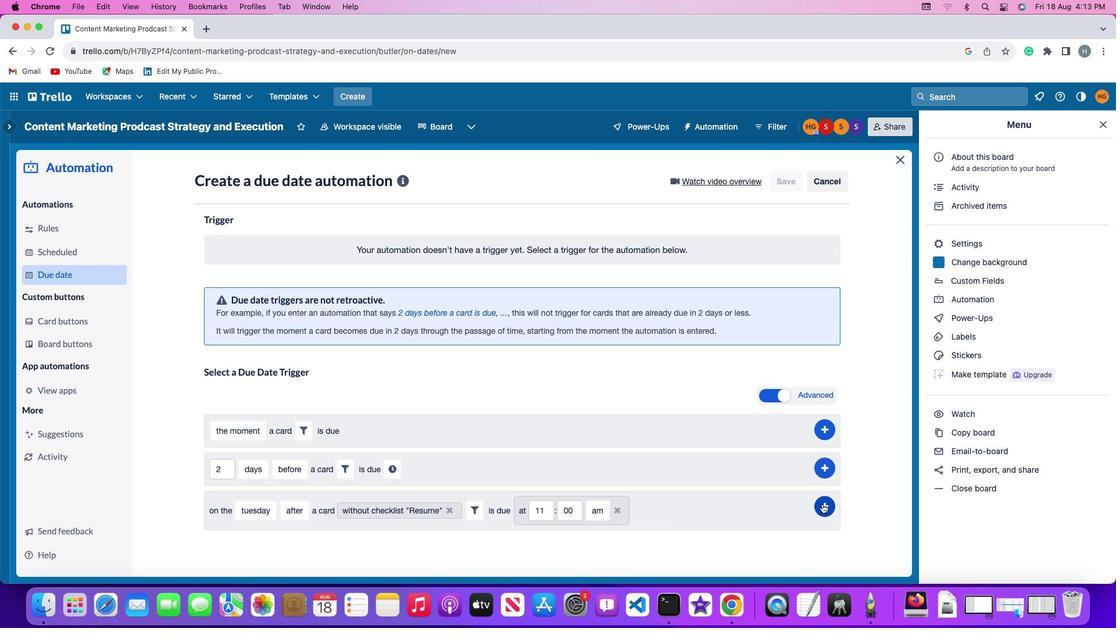 
Action: Mouse pressed left at (822, 503)
Screenshot: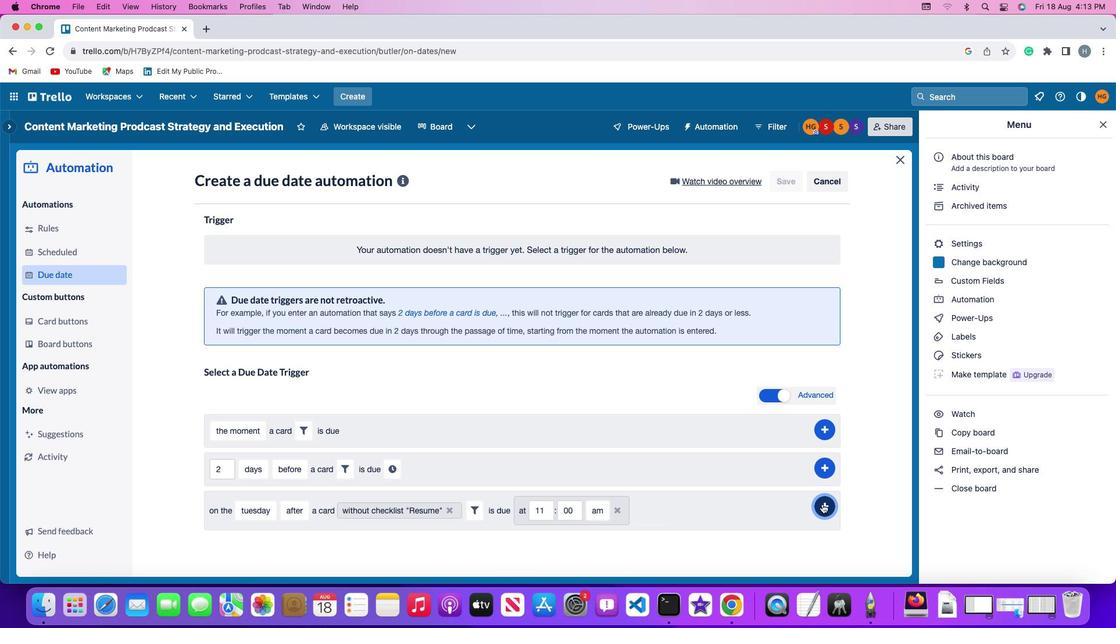 
Action: Mouse moved to (825, 503)
Screenshot: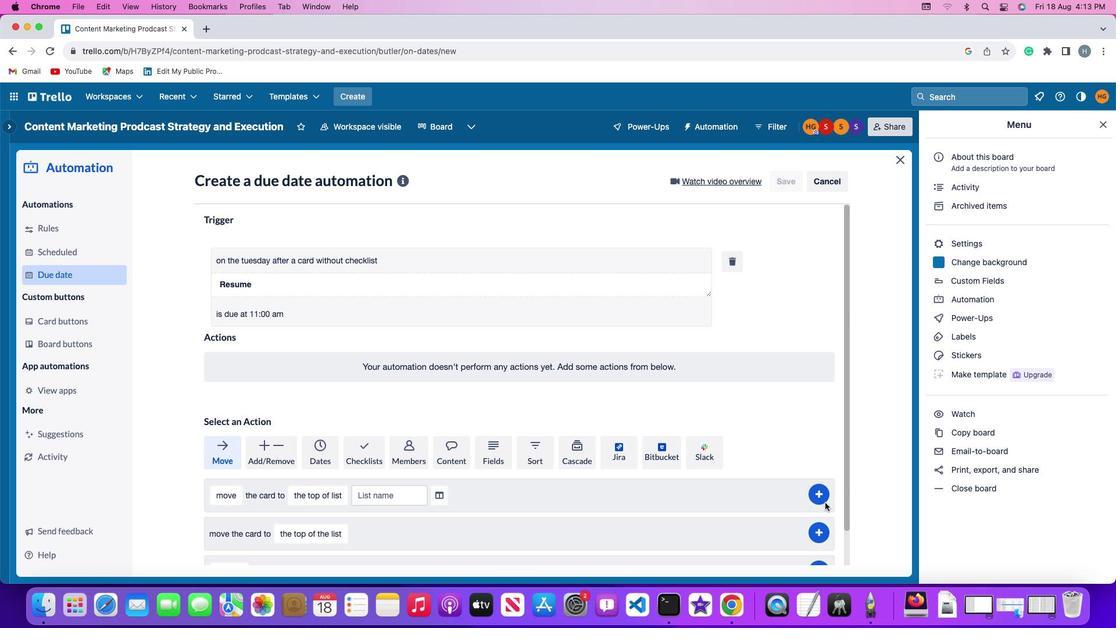 
